 Task: Find connections with filter location Kortrijk with filter topic #careeradvice with filter profile language Spanish with filter current company FTI Consulting with filter school Maharaja Engineering College with filter industry Wholesale Machinery with filter service category Home Networking with filter keywords title Recyclables Collector
Action: Mouse moved to (486, 115)
Screenshot: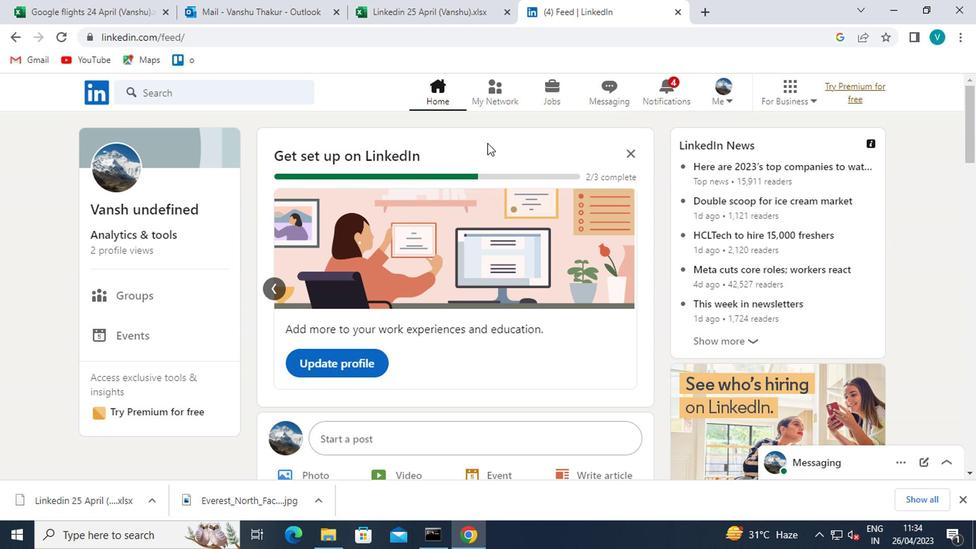 
Action: Mouse pressed left at (486, 115)
Screenshot: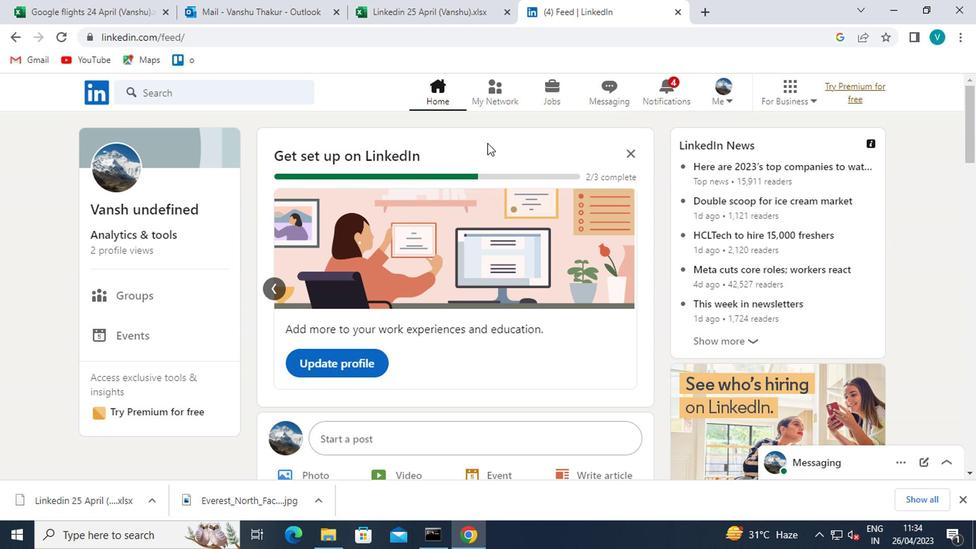 
Action: Mouse moved to (489, 111)
Screenshot: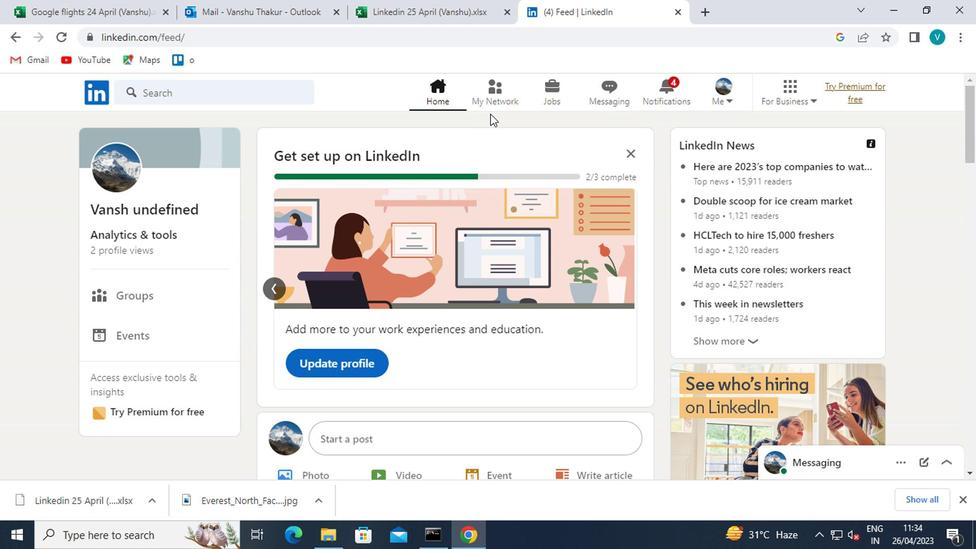 
Action: Mouse pressed left at (489, 111)
Screenshot: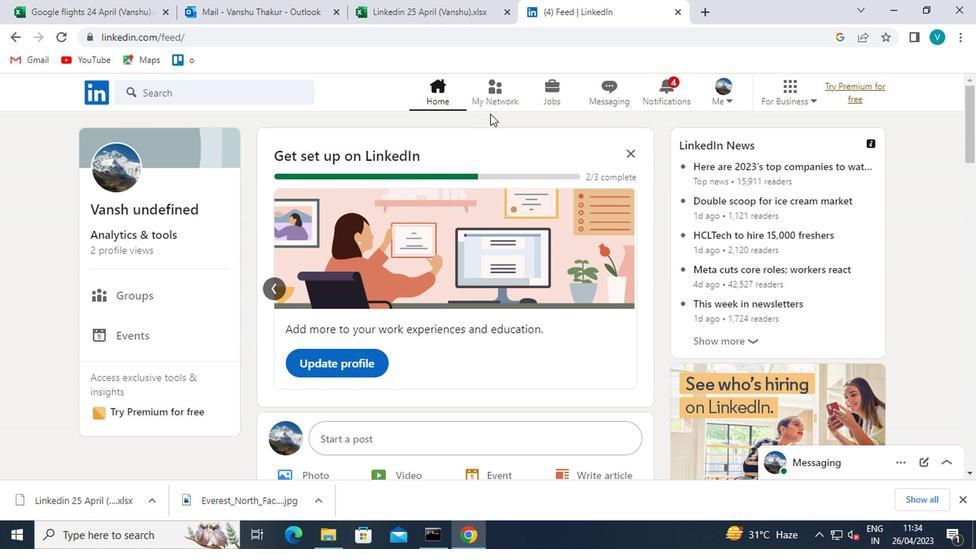 
Action: Mouse moved to (158, 171)
Screenshot: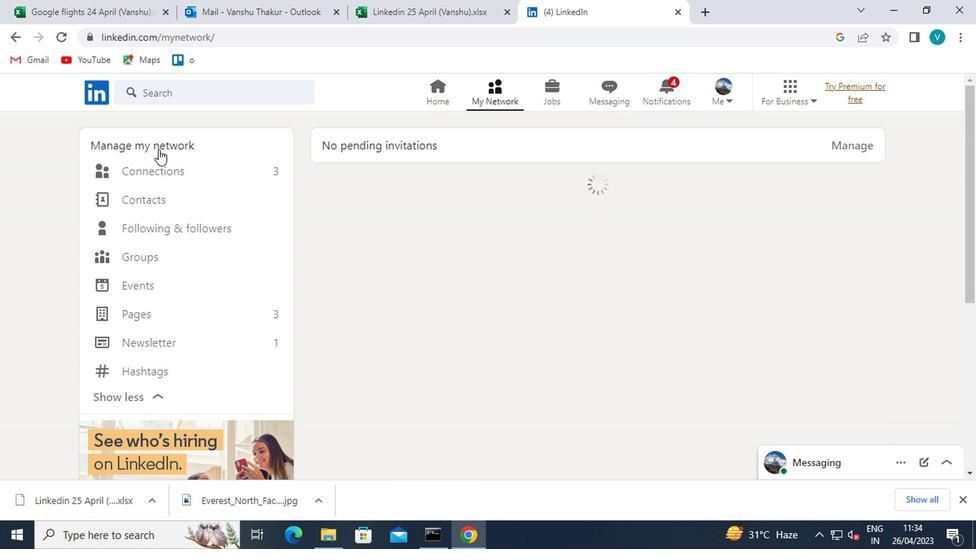 
Action: Mouse pressed left at (158, 171)
Screenshot: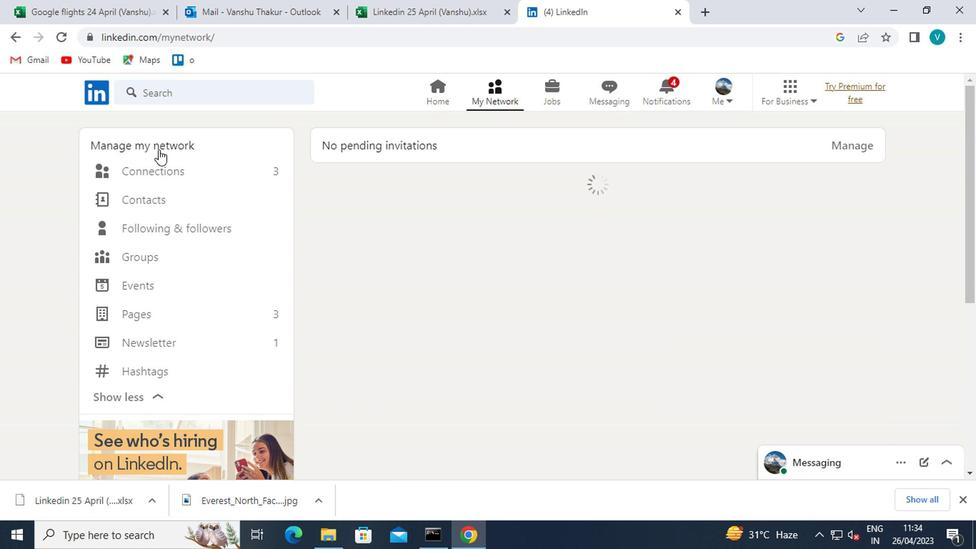 
Action: Mouse moved to (611, 178)
Screenshot: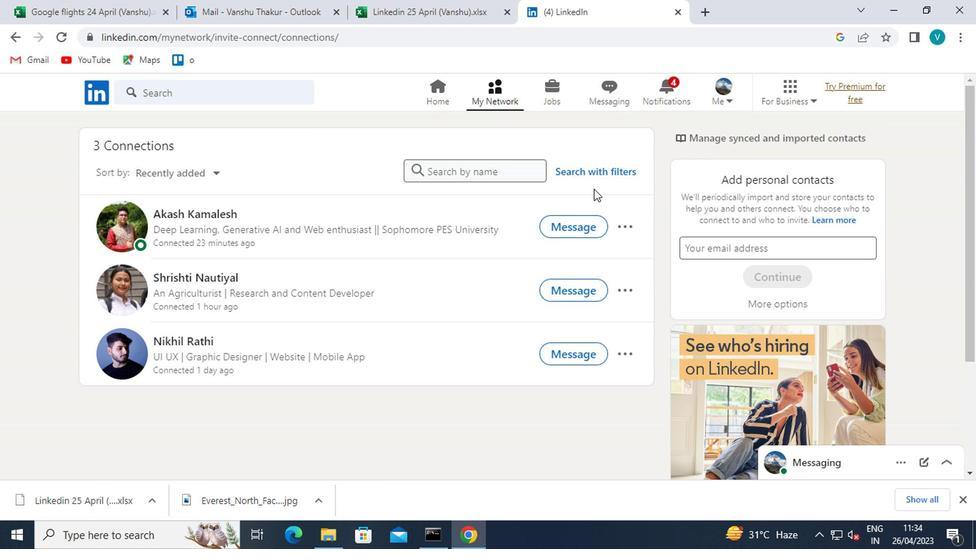 
Action: Mouse pressed left at (611, 178)
Screenshot: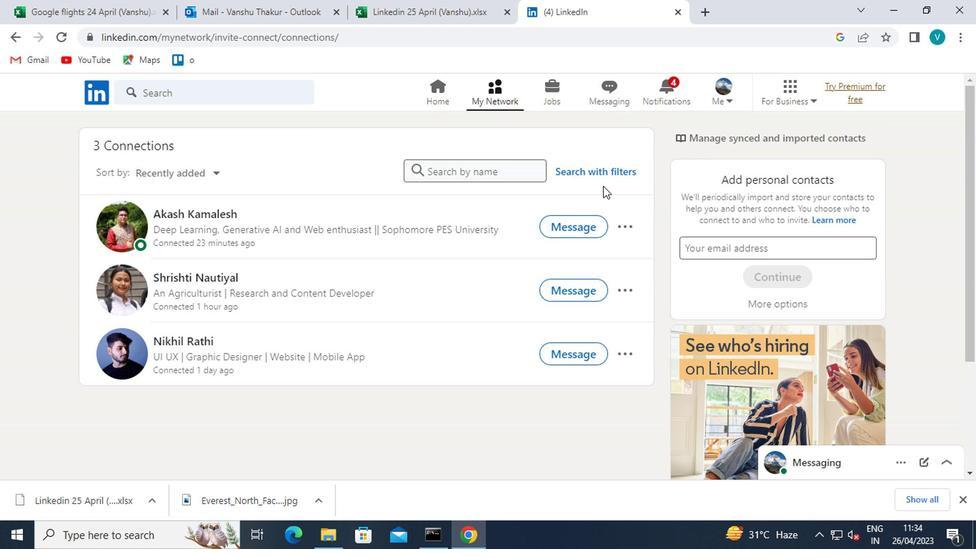 
Action: Mouse moved to (489, 143)
Screenshot: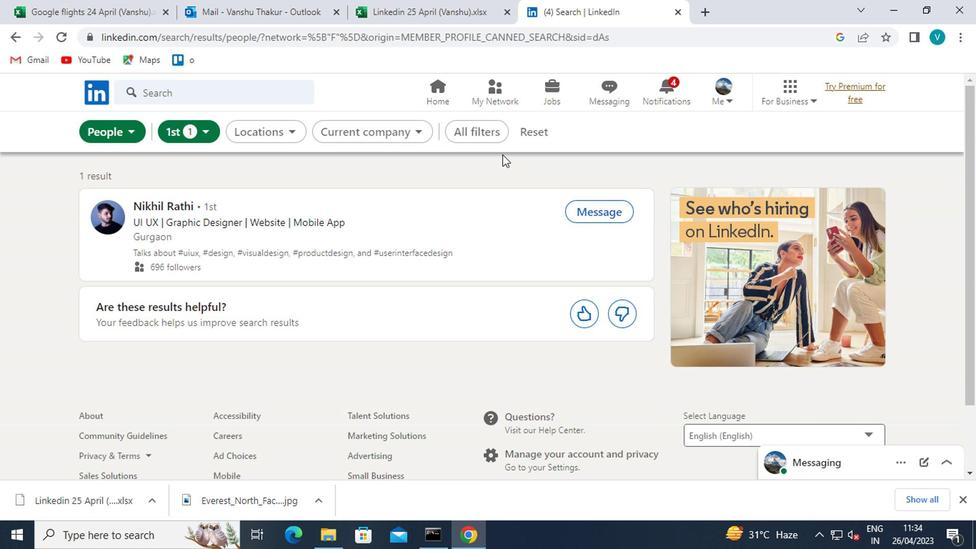 
Action: Mouse pressed left at (489, 143)
Screenshot: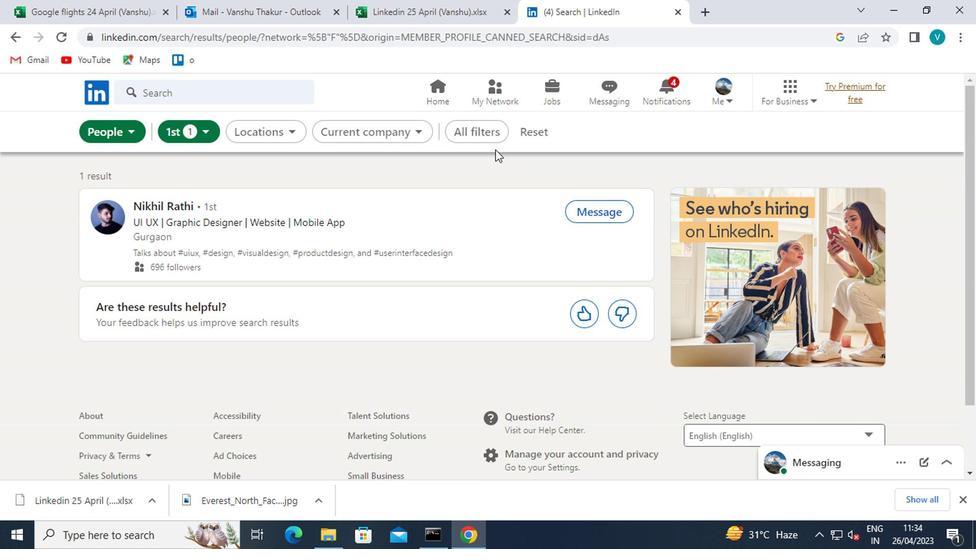 
Action: Mouse moved to (667, 243)
Screenshot: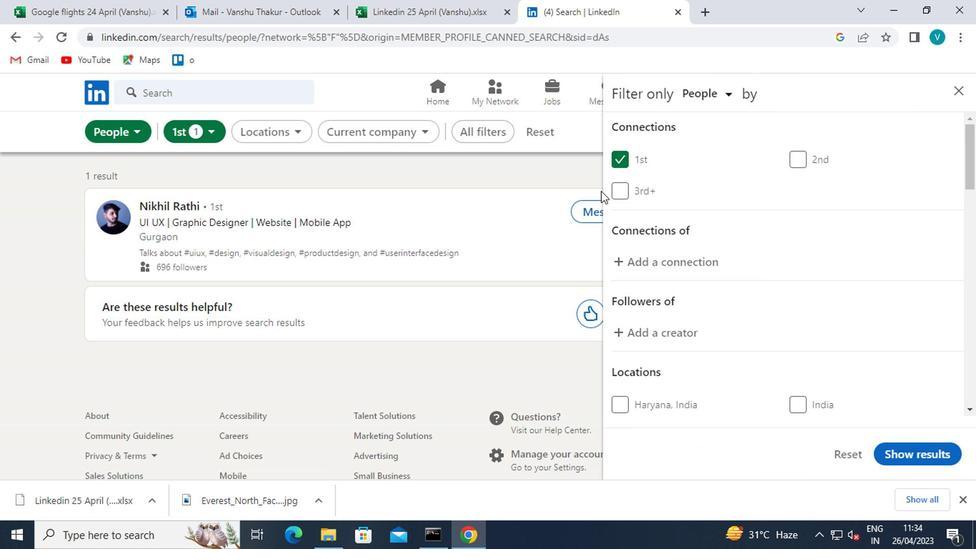 
Action: Mouse scrolled (667, 242) with delta (0, 0)
Screenshot: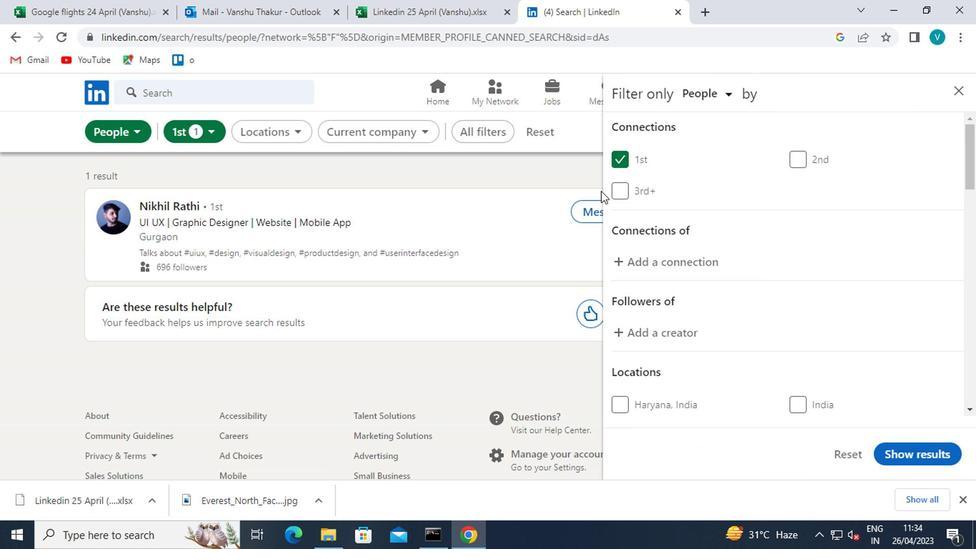 
Action: Mouse moved to (667, 247)
Screenshot: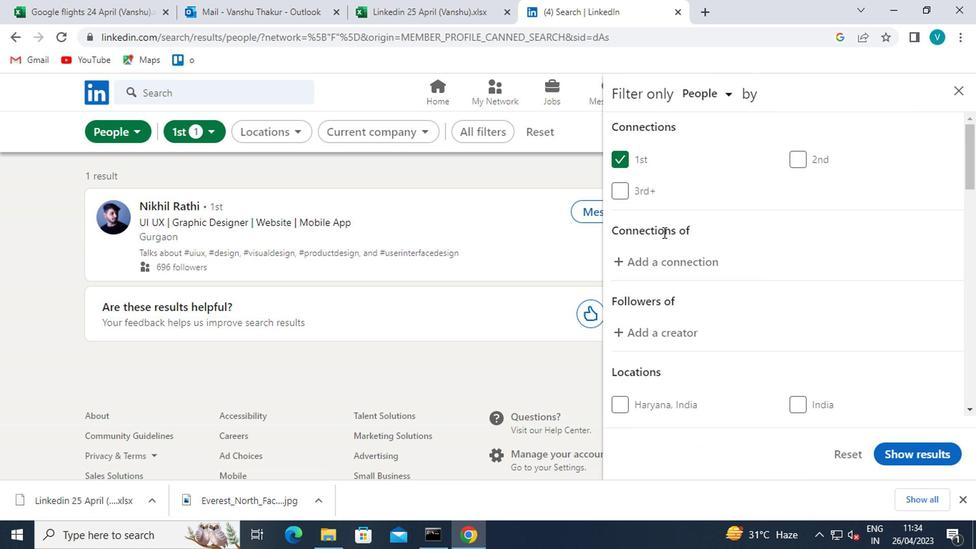 
Action: Mouse scrolled (667, 246) with delta (0, 0)
Screenshot: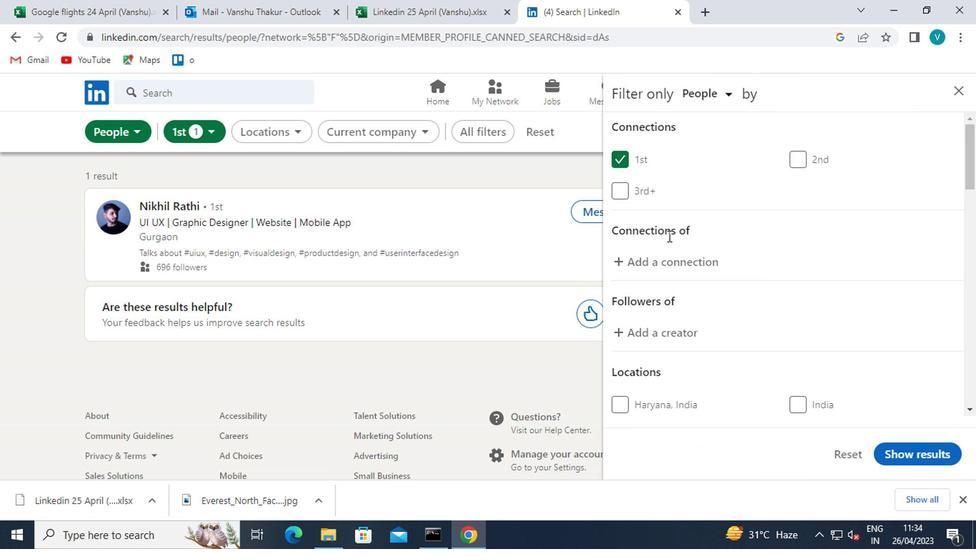 
Action: Mouse moved to (678, 323)
Screenshot: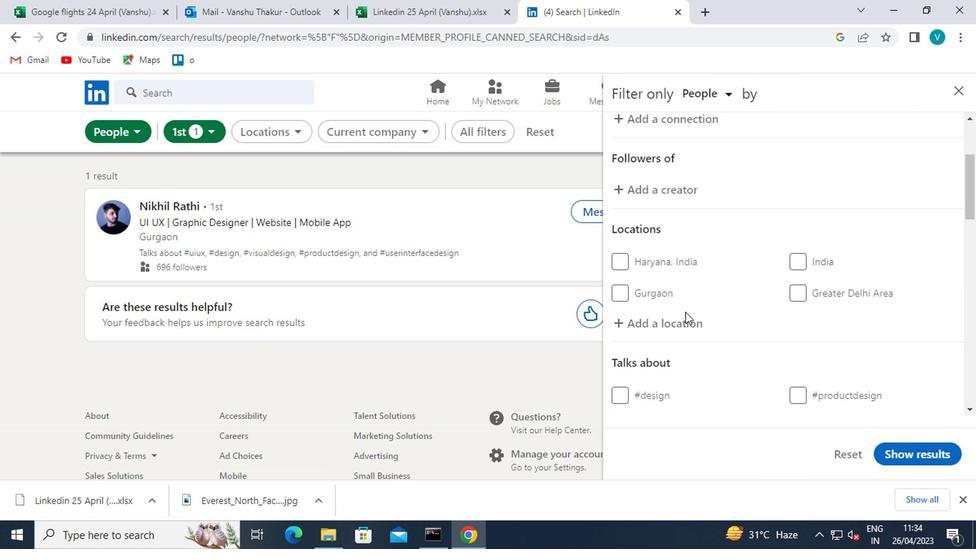 
Action: Mouse pressed left at (678, 323)
Screenshot: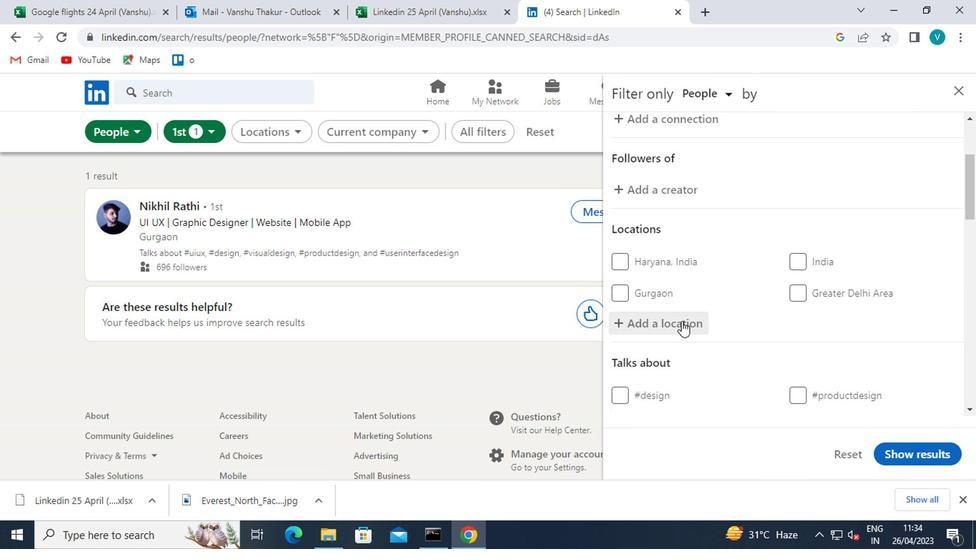 
Action: Mouse moved to (678, 323)
Screenshot: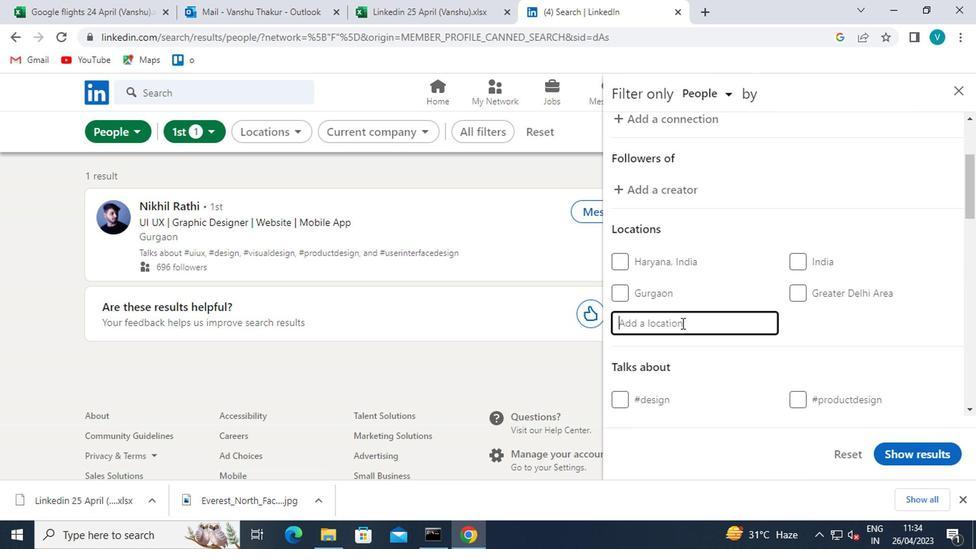 
Action: Key pressed <Key.shift>KORTJIK<Key.space>
Screenshot: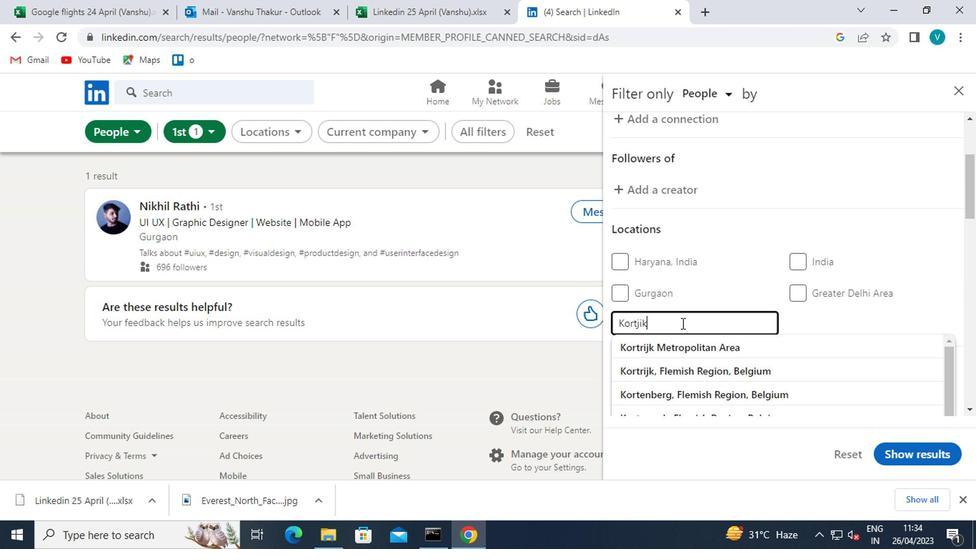 
Action: Mouse moved to (744, 339)
Screenshot: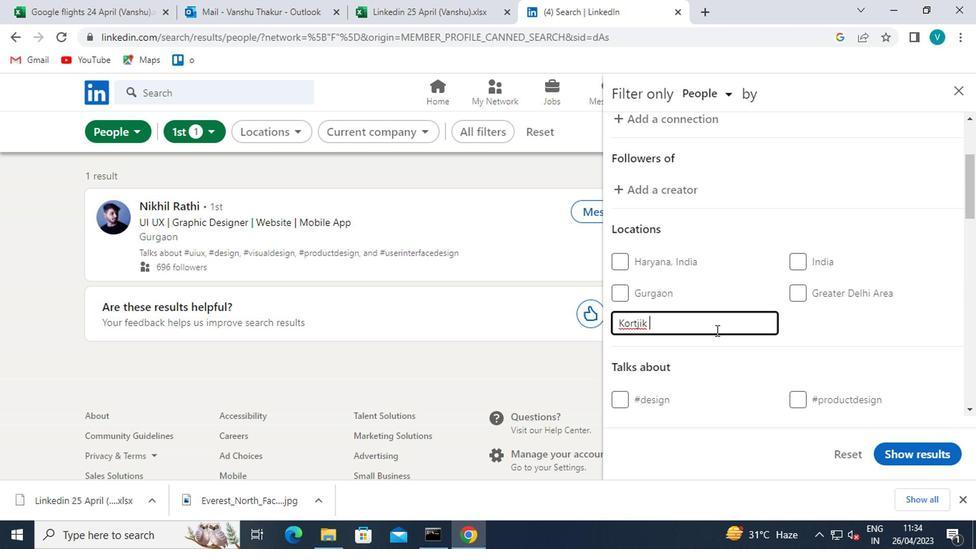 
Action: Mouse pressed left at (744, 339)
Screenshot: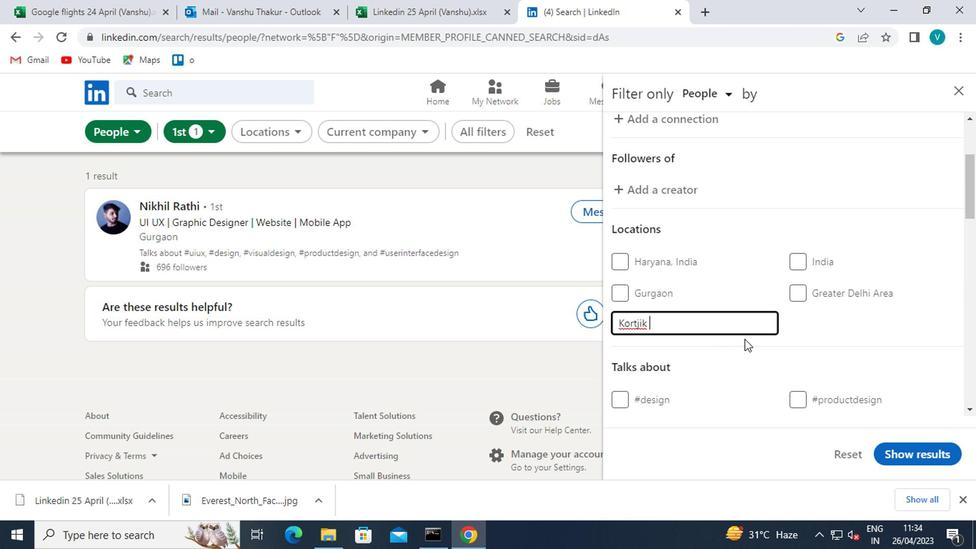 
Action: Mouse scrolled (744, 339) with delta (0, 0)
Screenshot: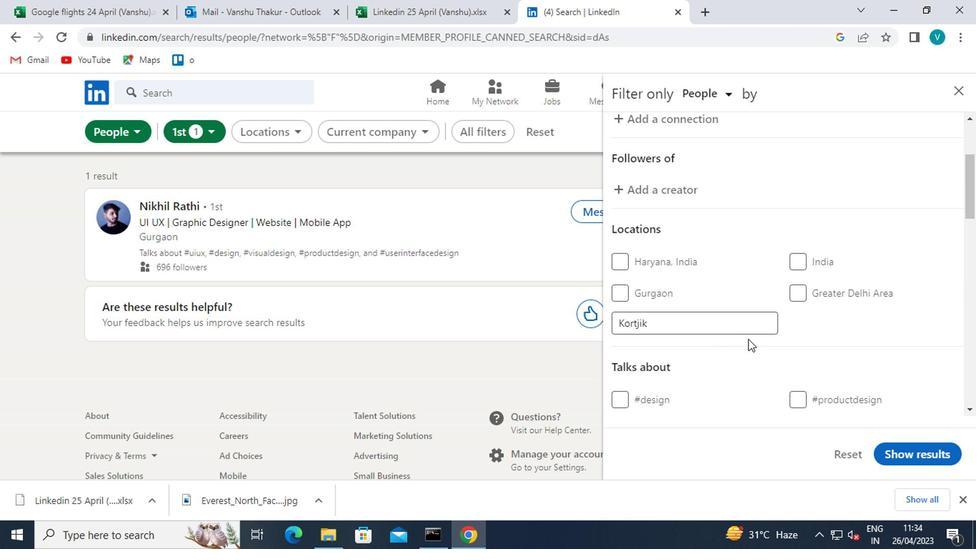 
Action: Mouse scrolled (744, 339) with delta (0, 0)
Screenshot: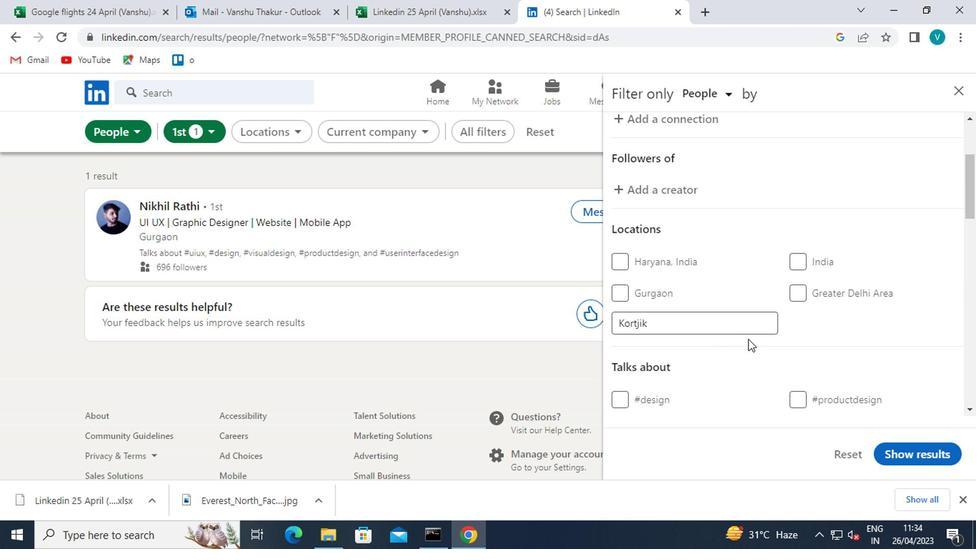 
Action: Mouse moved to (830, 323)
Screenshot: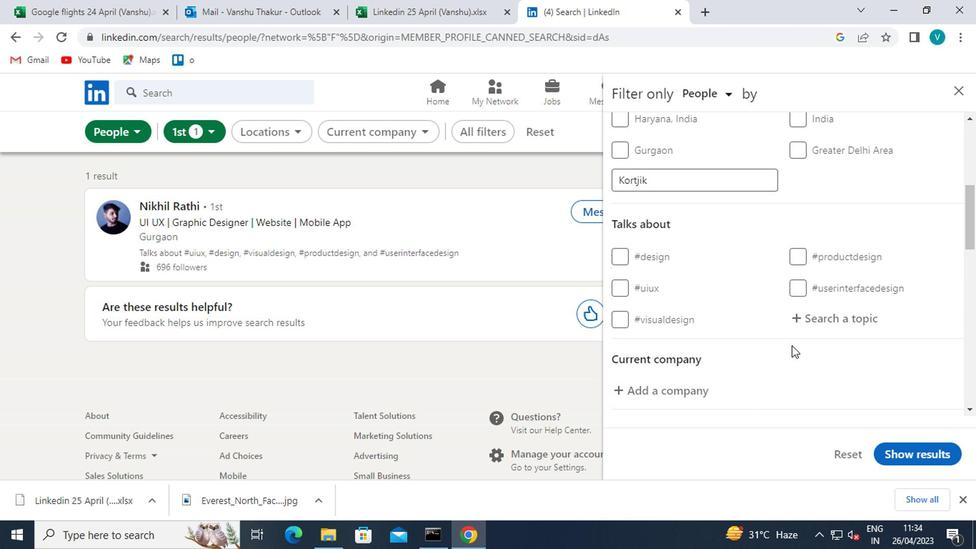 
Action: Mouse pressed left at (830, 323)
Screenshot: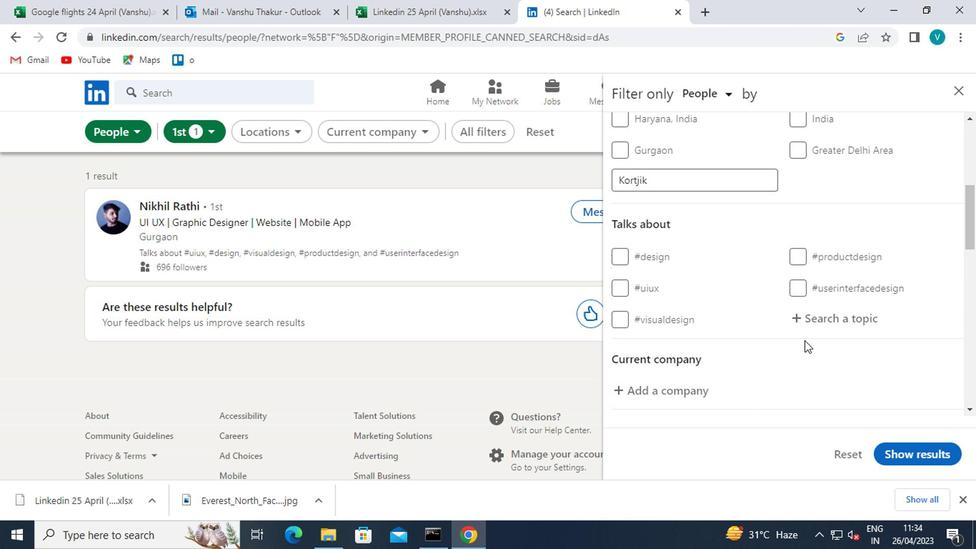 
Action: Key pressed <Key.shift>#CAREERADVICE
Screenshot: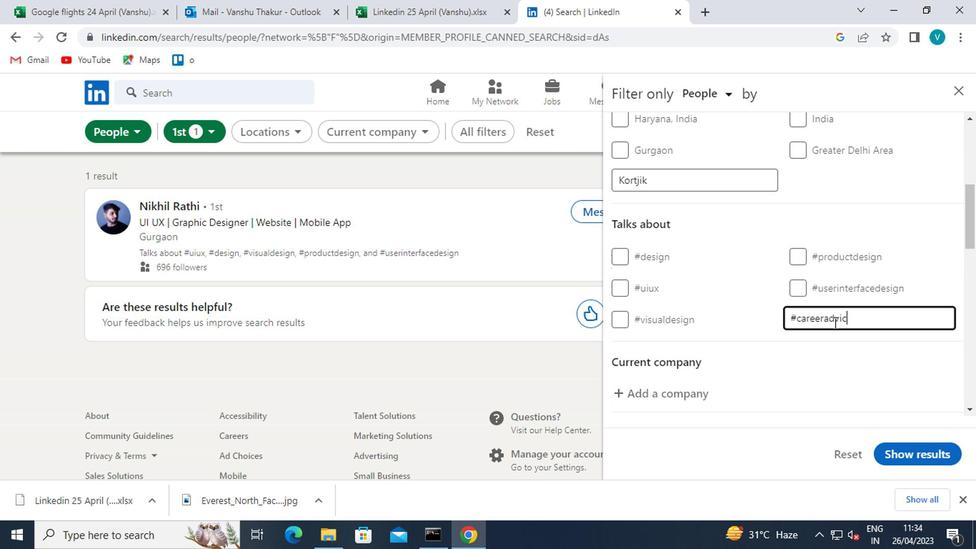 
Action: Mouse moved to (807, 337)
Screenshot: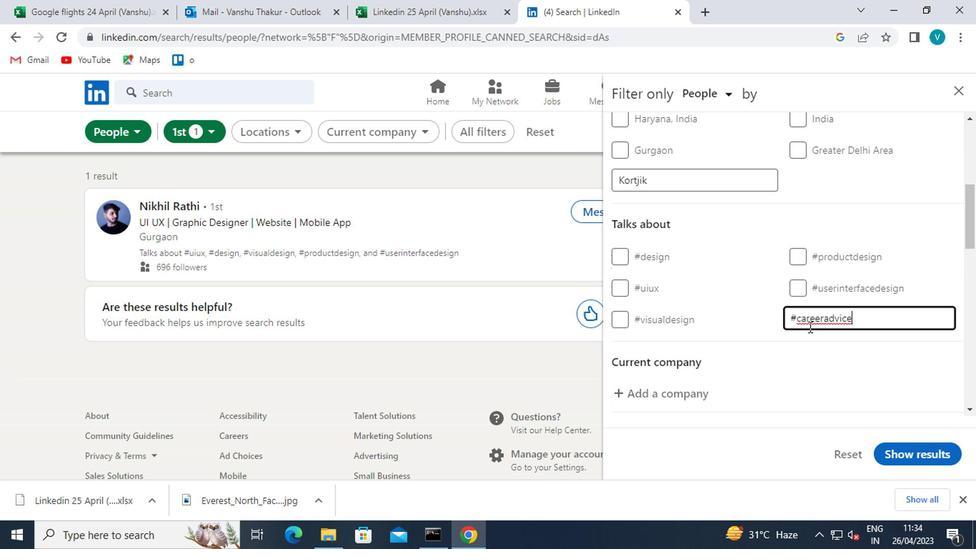 
Action: Mouse pressed left at (807, 337)
Screenshot: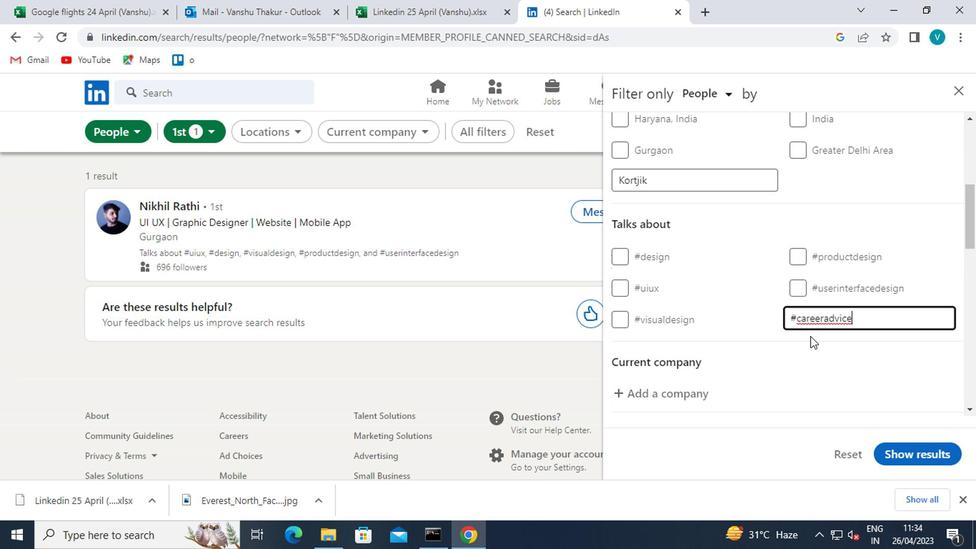 
Action: Mouse scrolled (807, 336) with delta (0, -1)
Screenshot: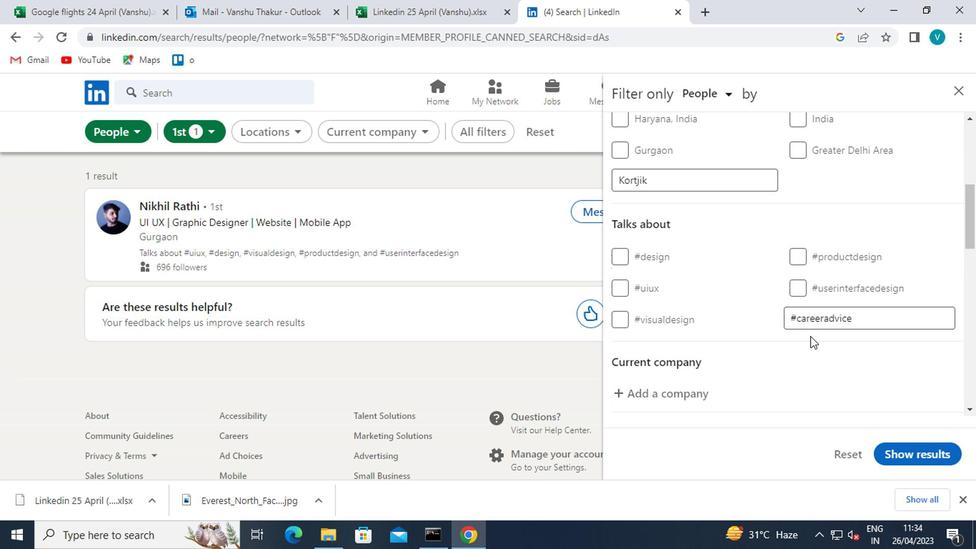 
Action: Mouse moved to (673, 325)
Screenshot: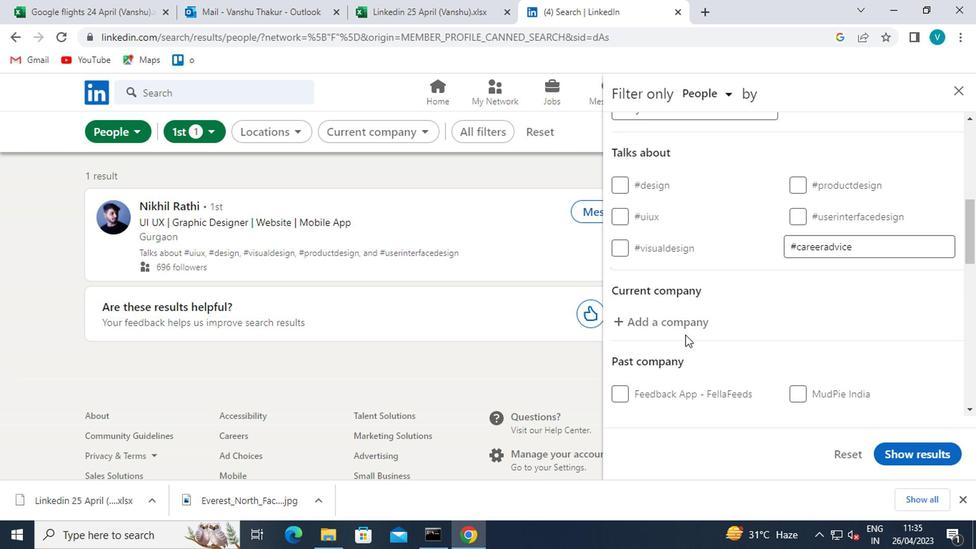 
Action: Mouse pressed left at (673, 325)
Screenshot: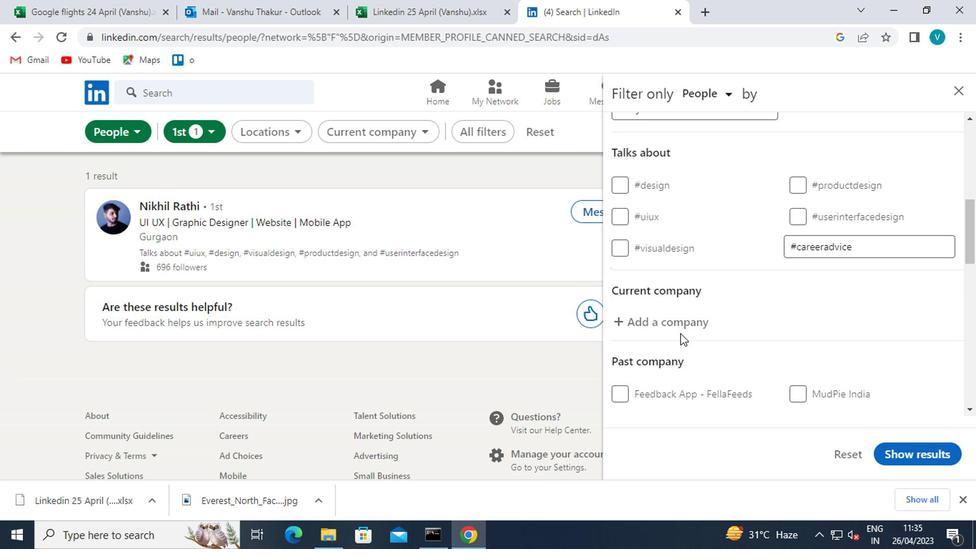 
Action: Key pressed <Key.shift>FTI<Key.space>
Screenshot: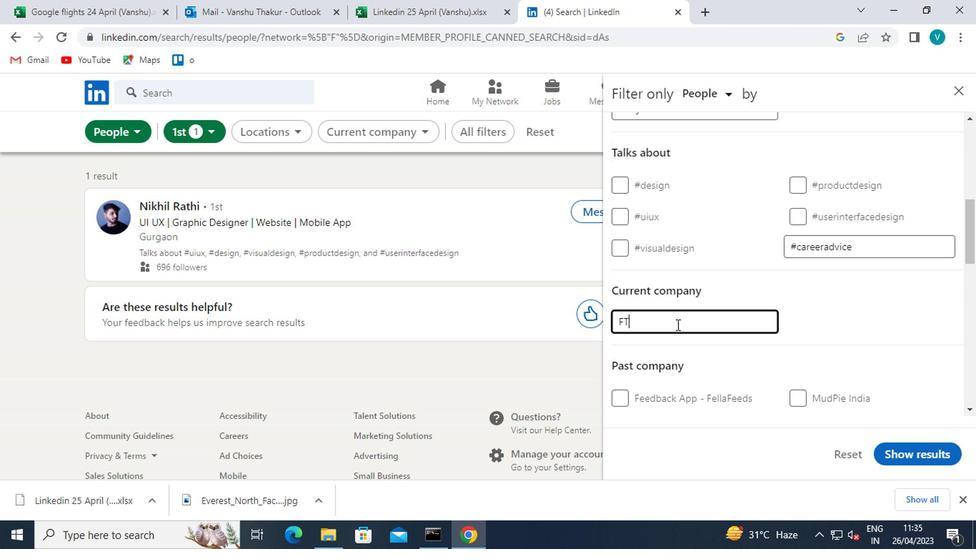 
Action: Mouse moved to (687, 344)
Screenshot: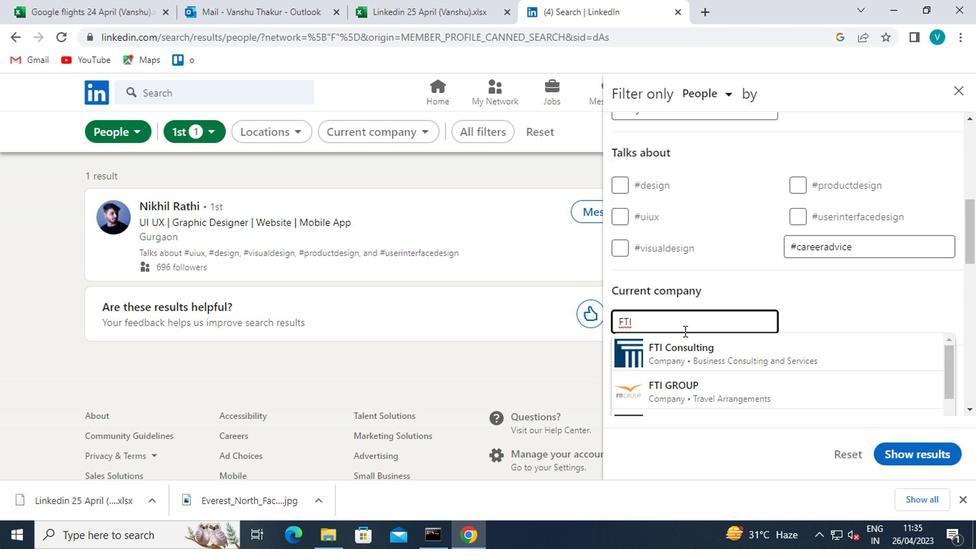 
Action: Mouse pressed left at (687, 344)
Screenshot: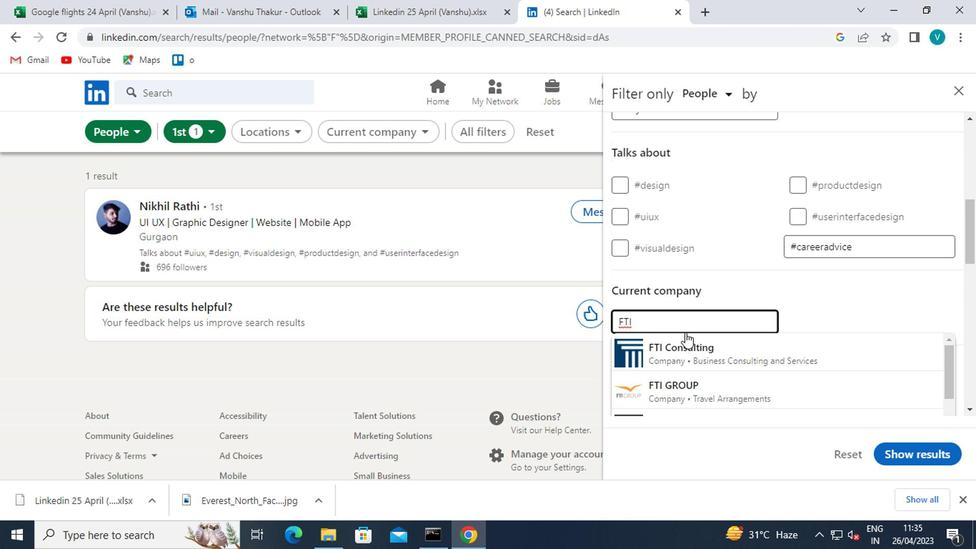 
Action: Mouse scrolled (687, 344) with delta (0, 0)
Screenshot: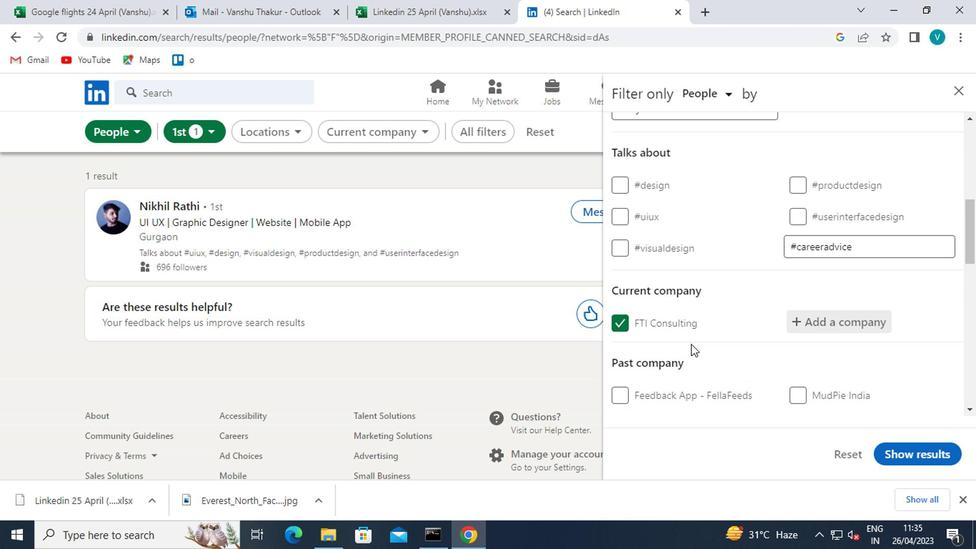 
Action: Mouse scrolled (687, 344) with delta (0, 0)
Screenshot: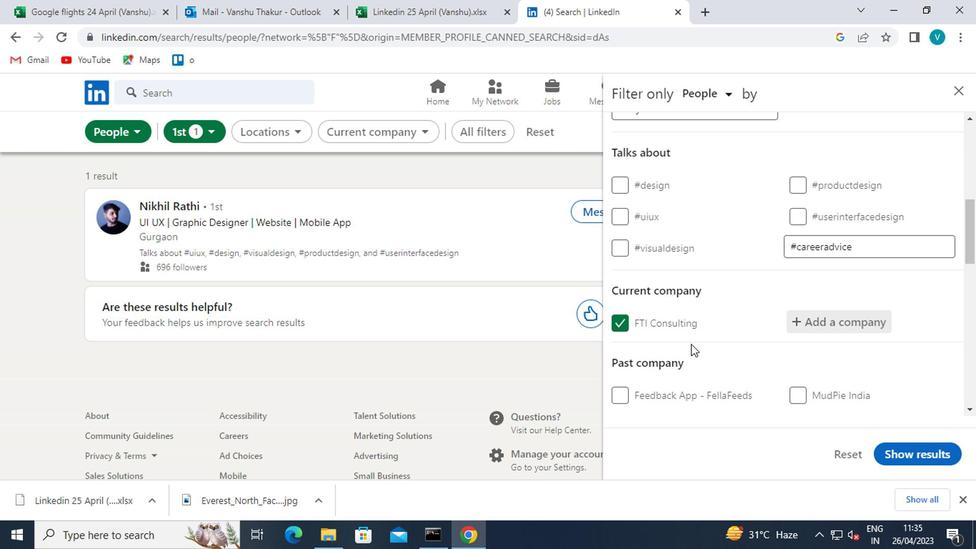 
Action: Mouse scrolled (687, 344) with delta (0, 0)
Screenshot: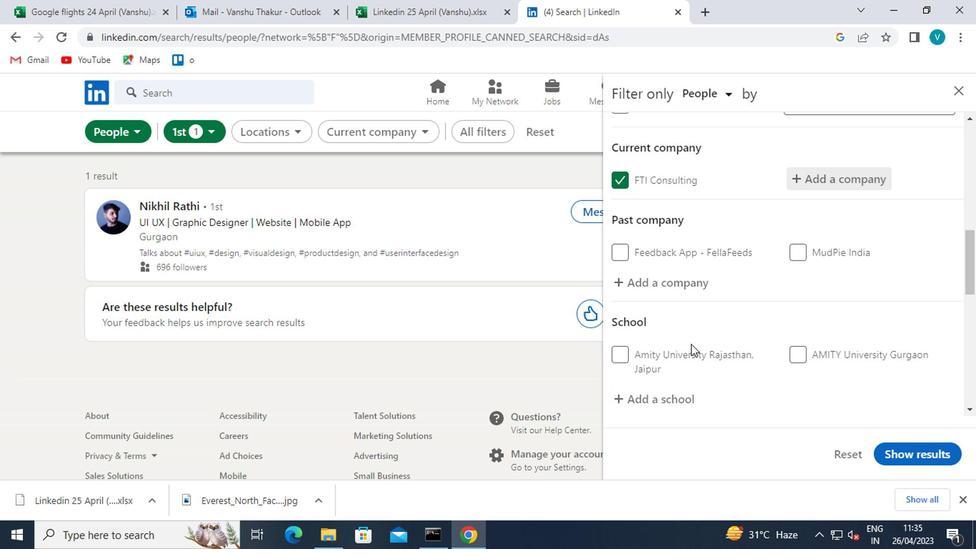 
Action: Mouse moved to (669, 332)
Screenshot: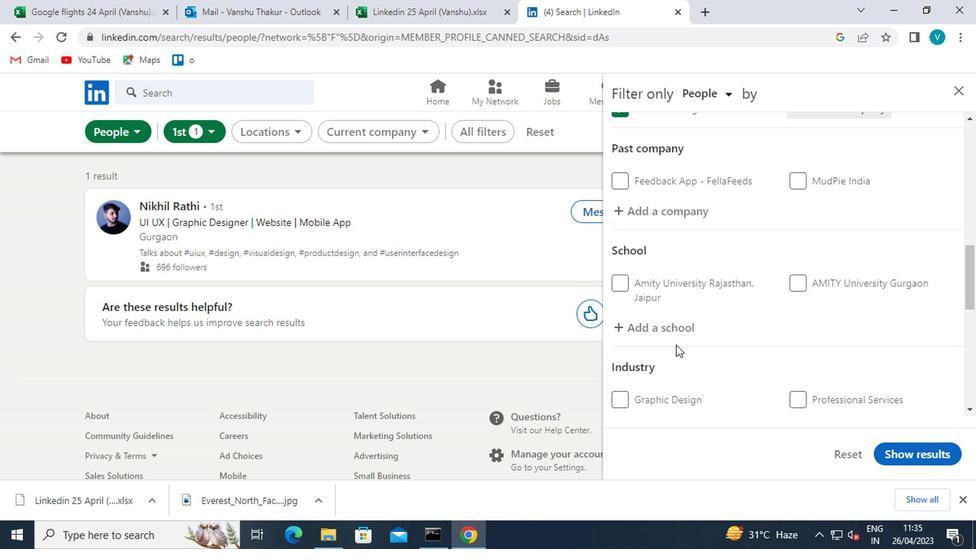 
Action: Mouse pressed left at (669, 332)
Screenshot: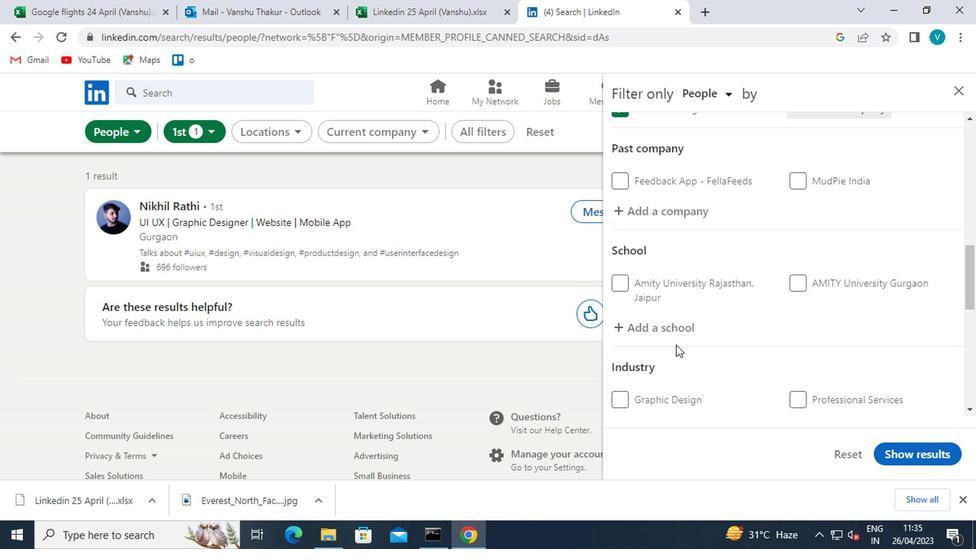 
Action: Key pressed <Key.shift>MAHARAJA<Key.space><Key.shift>ENGI
Screenshot: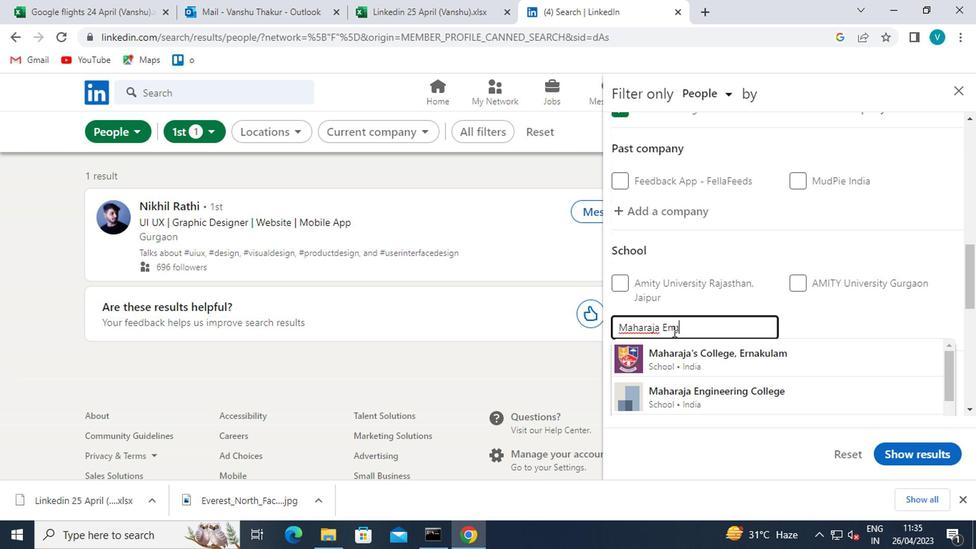 
Action: Mouse moved to (710, 361)
Screenshot: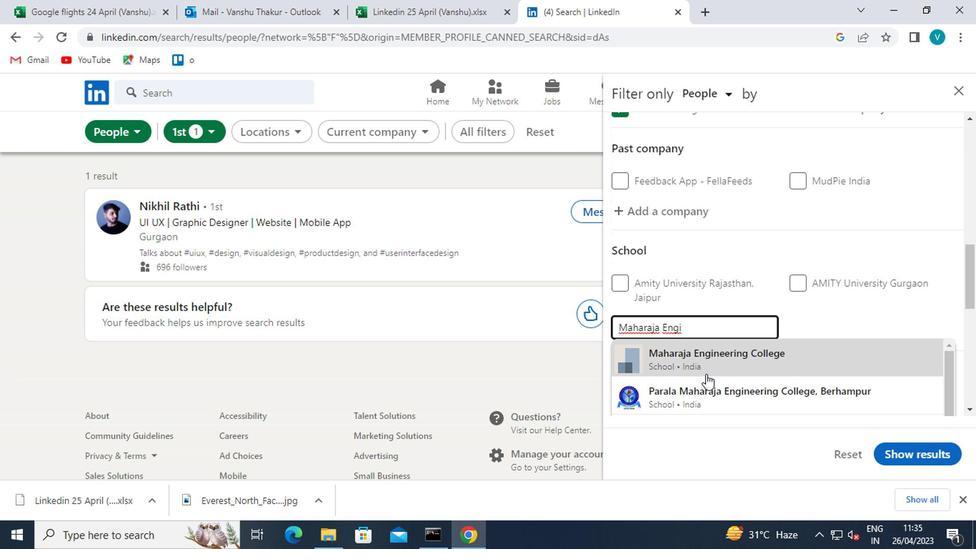 
Action: Mouse pressed left at (710, 361)
Screenshot: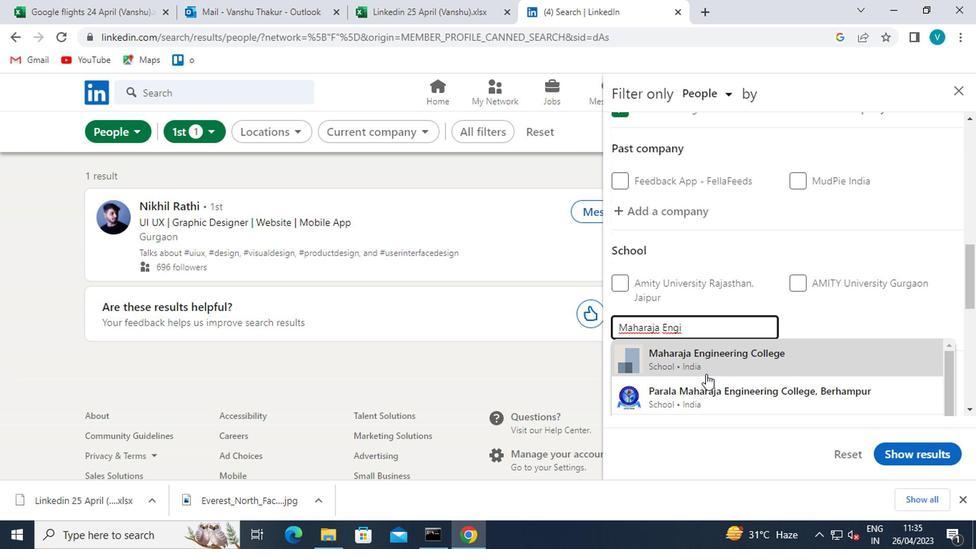 
Action: Mouse moved to (709, 358)
Screenshot: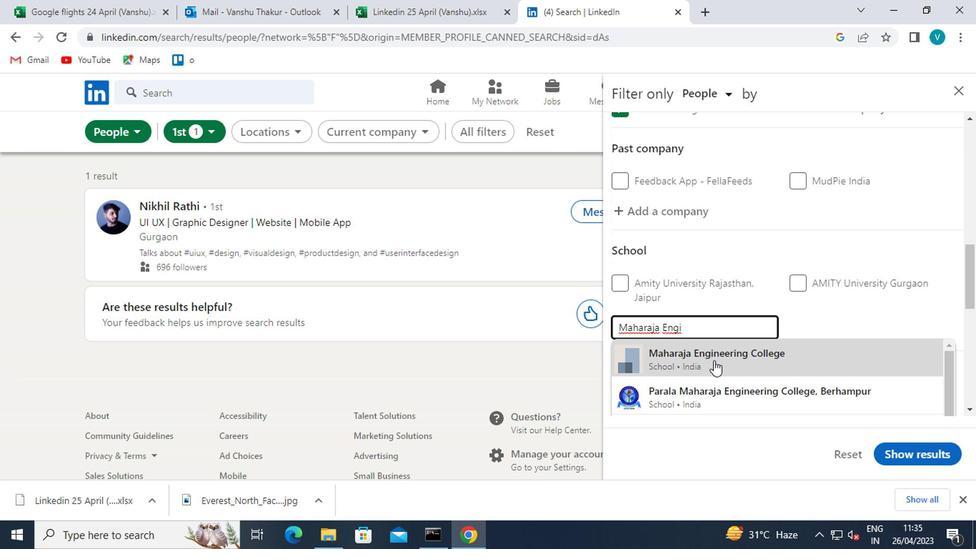 
Action: Mouse scrolled (709, 357) with delta (0, -1)
Screenshot: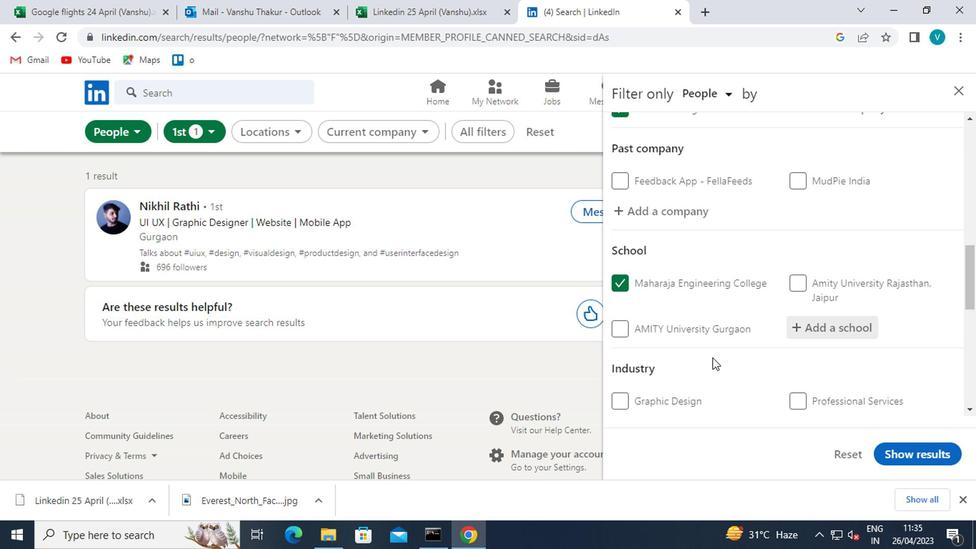 
Action: Mouse scrolled (709, 357) with delta (0, -1)
Screenshot: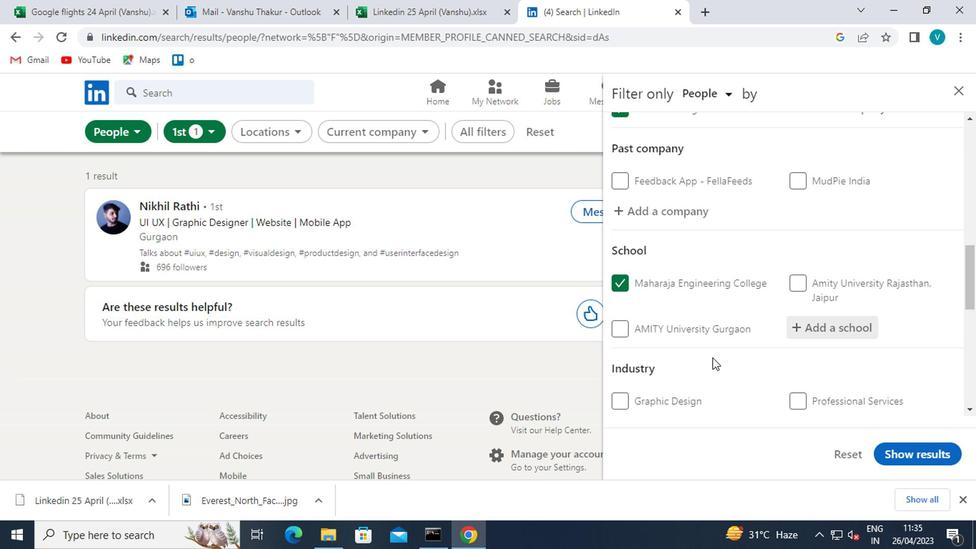 
Action: Mouse moved to (806, 290)
Screenshot: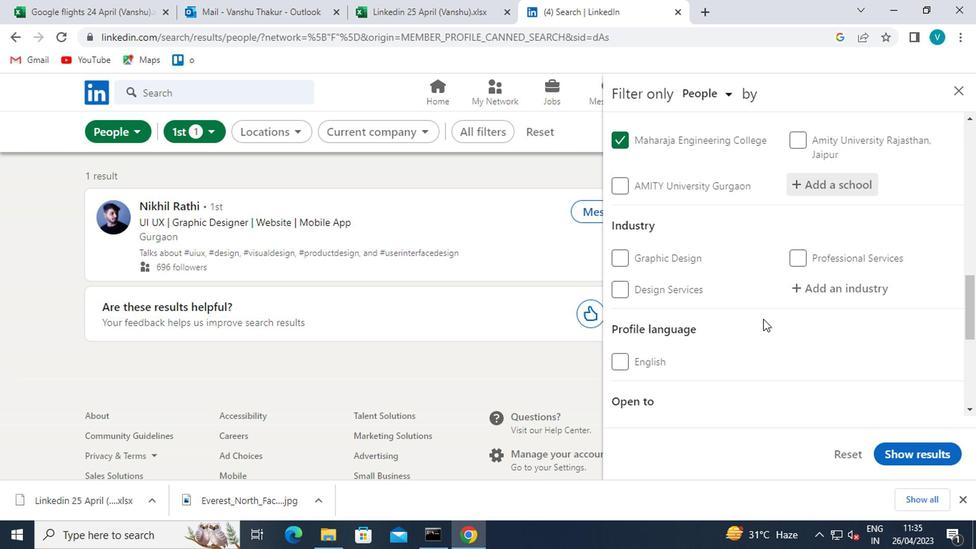 
Action: Mouse pressed left at (806, 290)
Screenshot: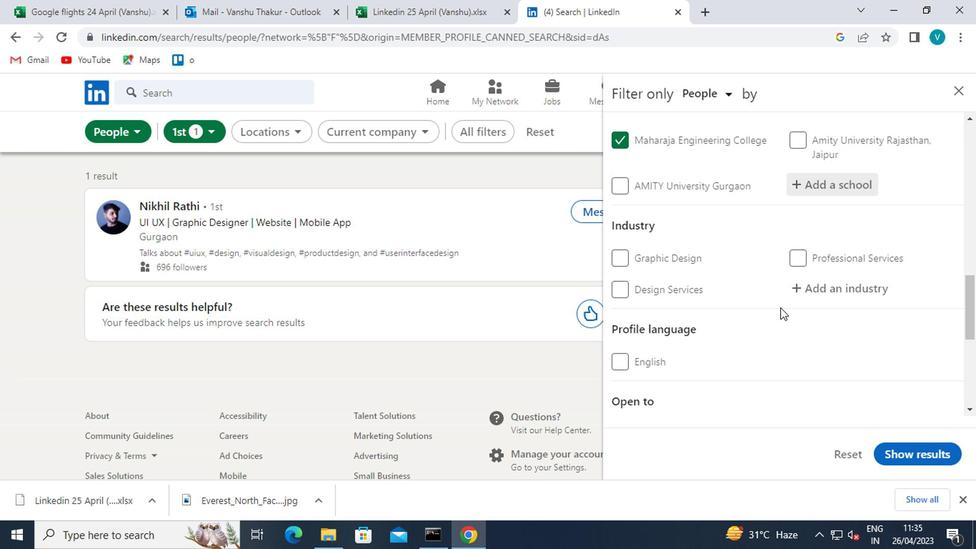 
Action: Key pressed <Key.shift>WHOLESALE<Key.space><Key.shift>MACHINERY<Key.space>
Screenshot: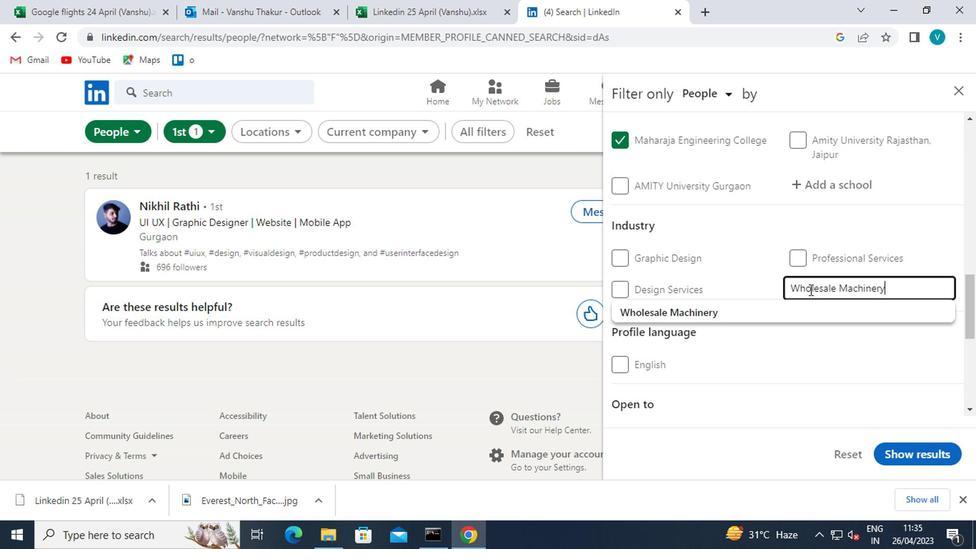 
Action: Mouse moved to (774, 312)
Screenshot: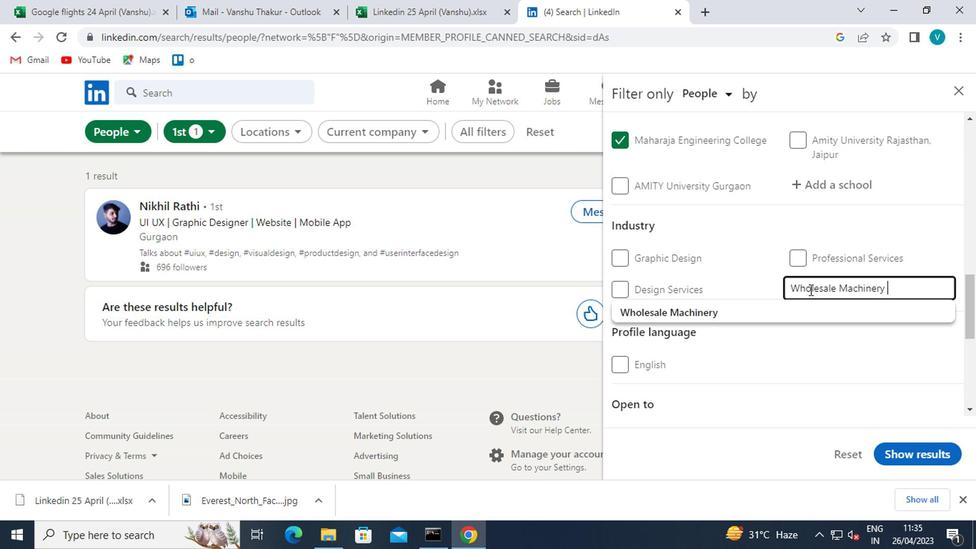 
Action: Mouse pressed left at (774, 312)
Screenshot: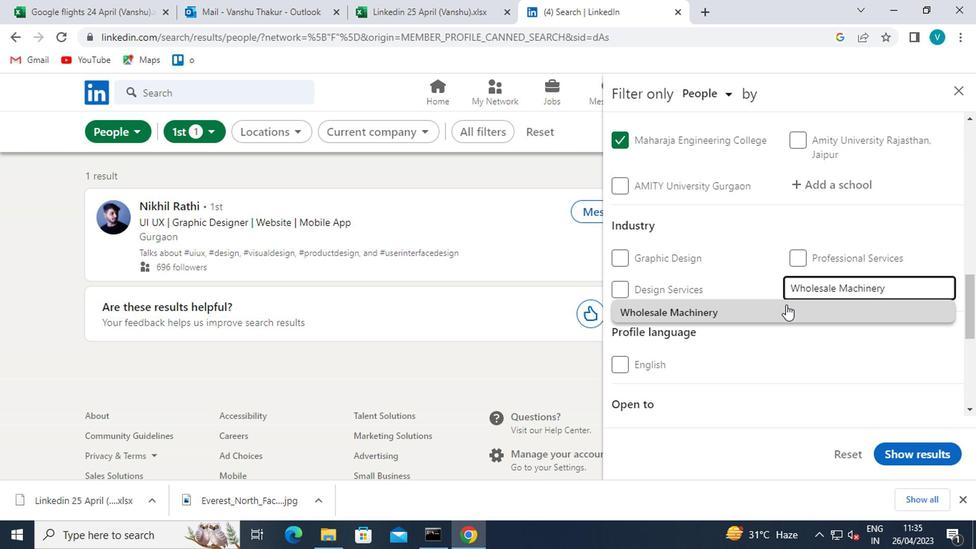 
Action: Mouse scrolled (774, 311) with delta (0, -1)
Screenshot: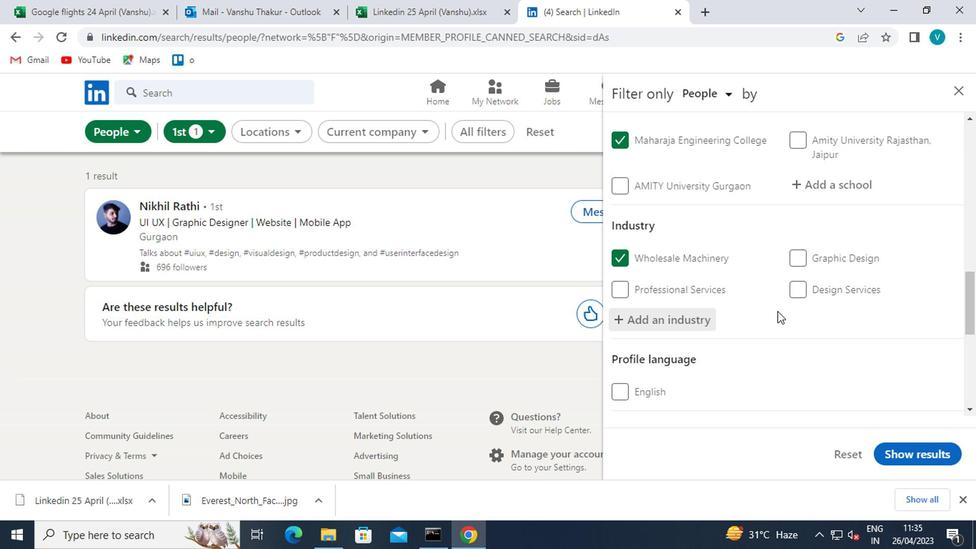 
Action: Mouse scrolled (774, 311) with delta (0, -1)
Screenshot: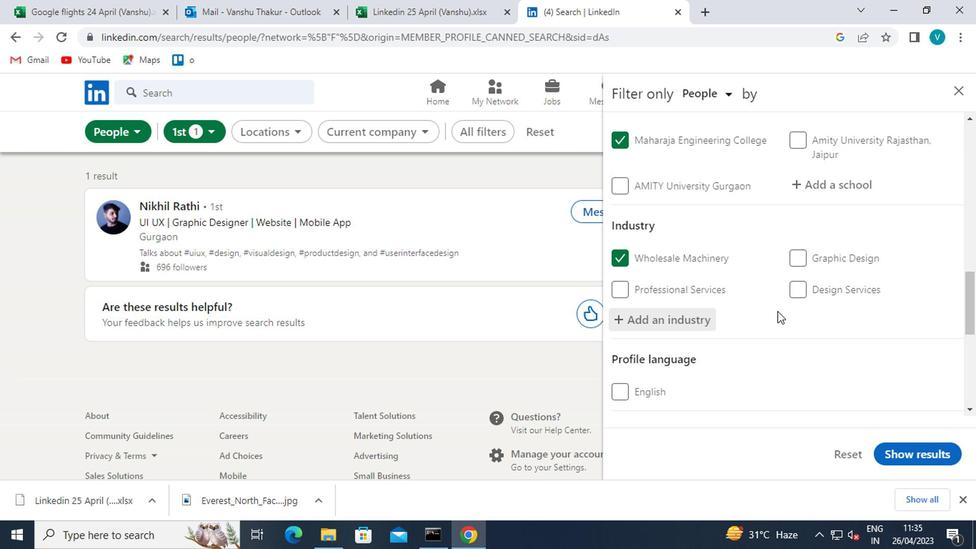 
Action: Mouse scrolled (774, 311) with delta (0, -1)
Screenshot: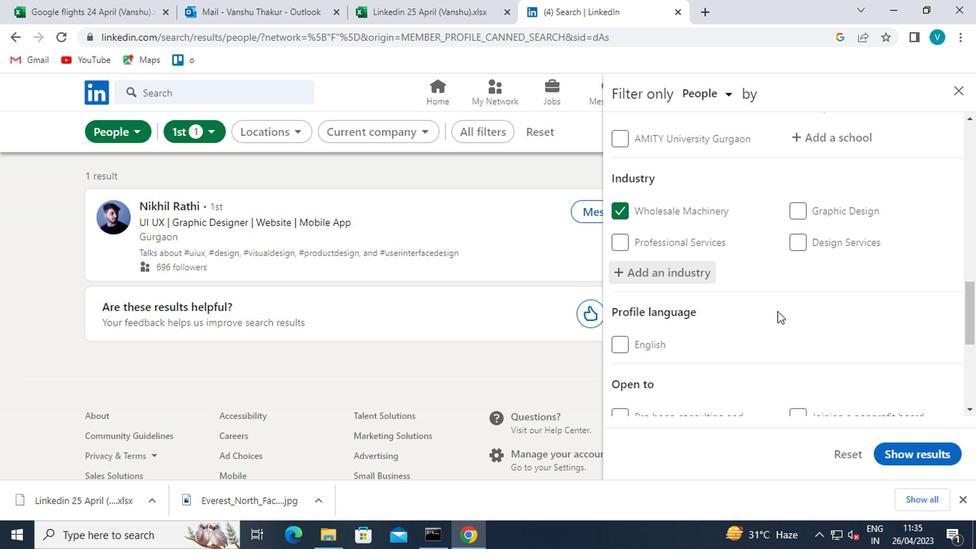 
Action: Mouse moved to (688, 326)
Screenshot: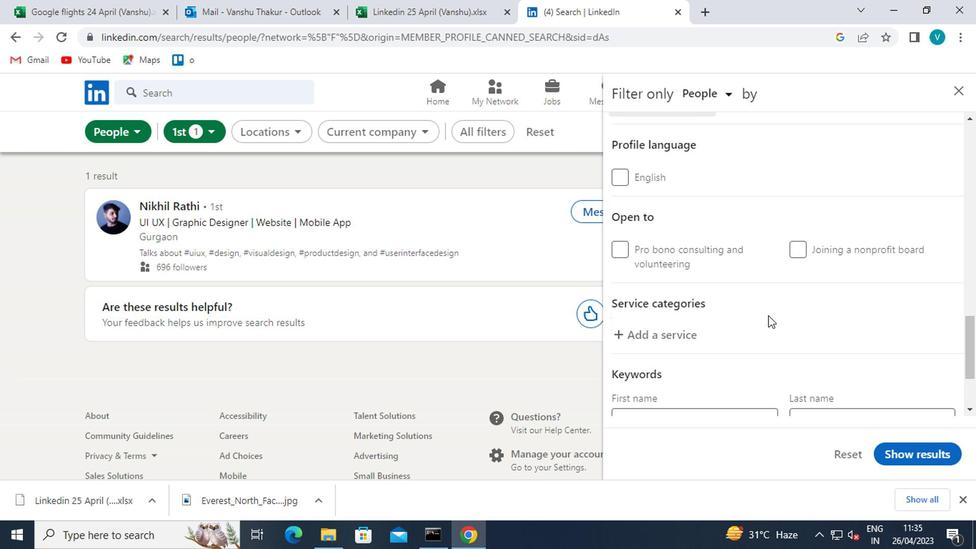 
Action: Mouse pressed left at (688, 326)
Screenshot: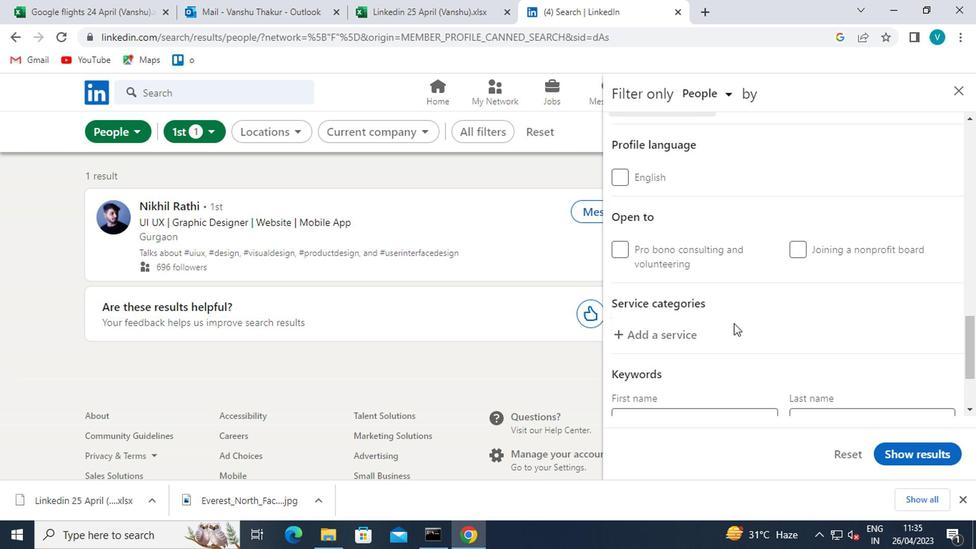 
Action: Key pressed <Key.shift>HOME<Key.space><Key.shift>NET
Screenshot: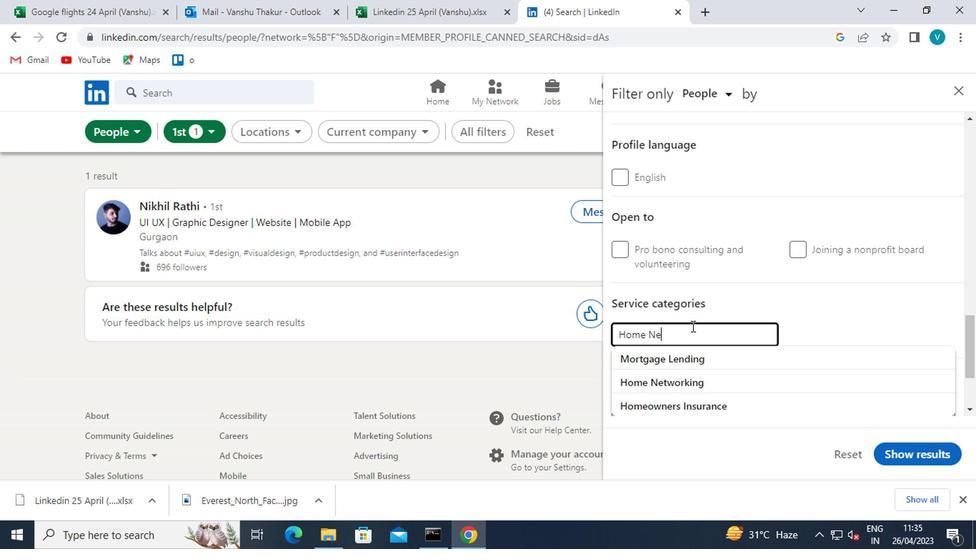 
Action: Mouse moved to (677, 360)
Screenshot: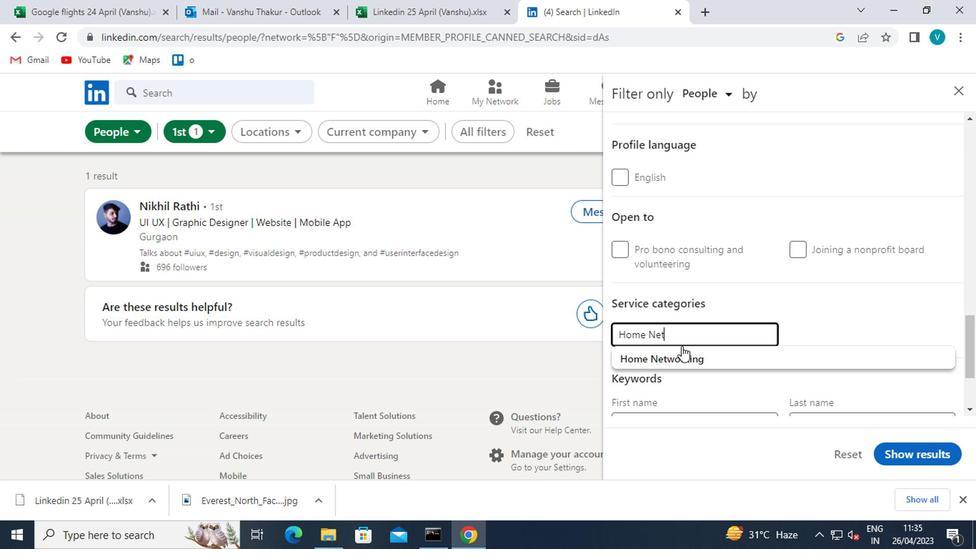 
Action: Mouse pressed left at (677, 360)
Screenshot: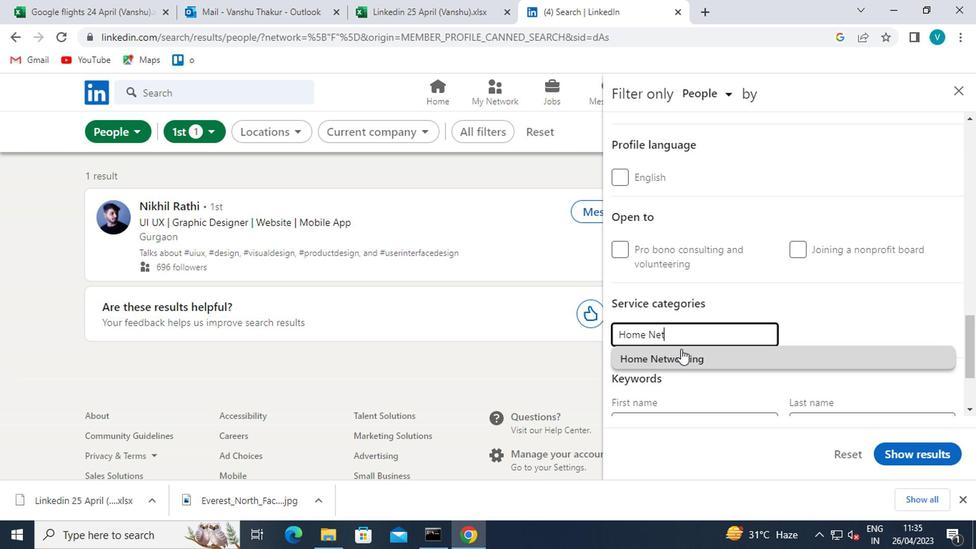 
Action: Mouse scrolled (677, 359) with delta (0, -1)
Screenshot: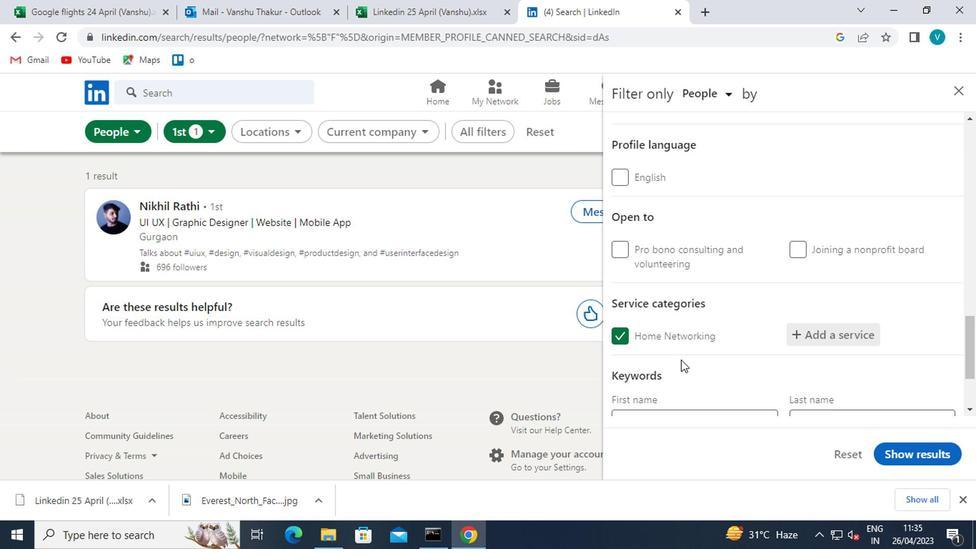 
Action: Mouse scrolled (677, 359) with delta (0, -1)
Screenshot: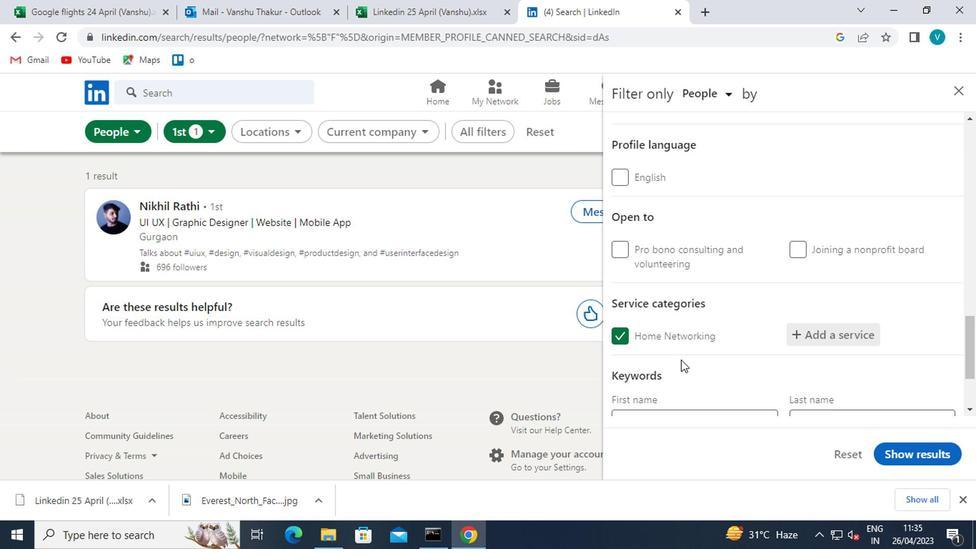 
Action: Mouse moved to (685, 355)
Screenshot: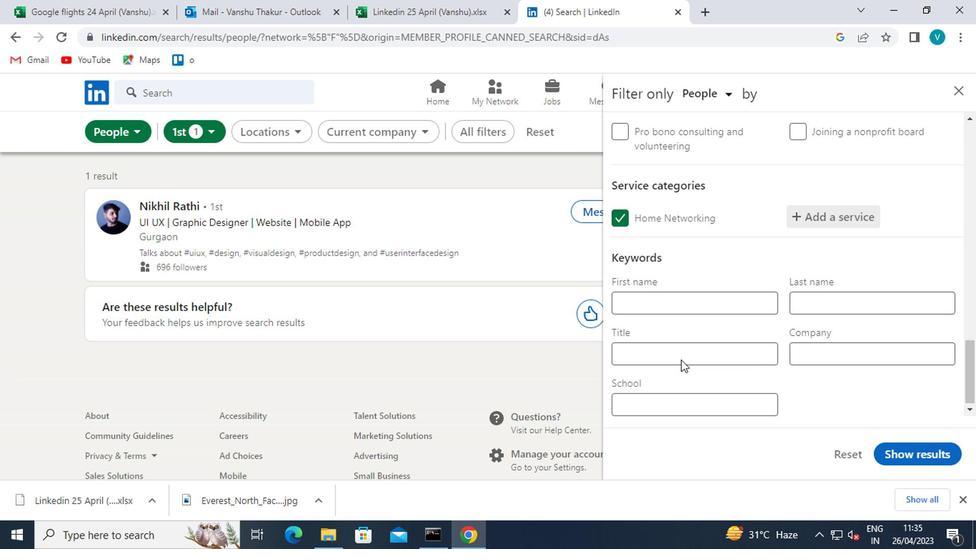 
Action: Mouse pressed left at (685, 355)
Screenshot: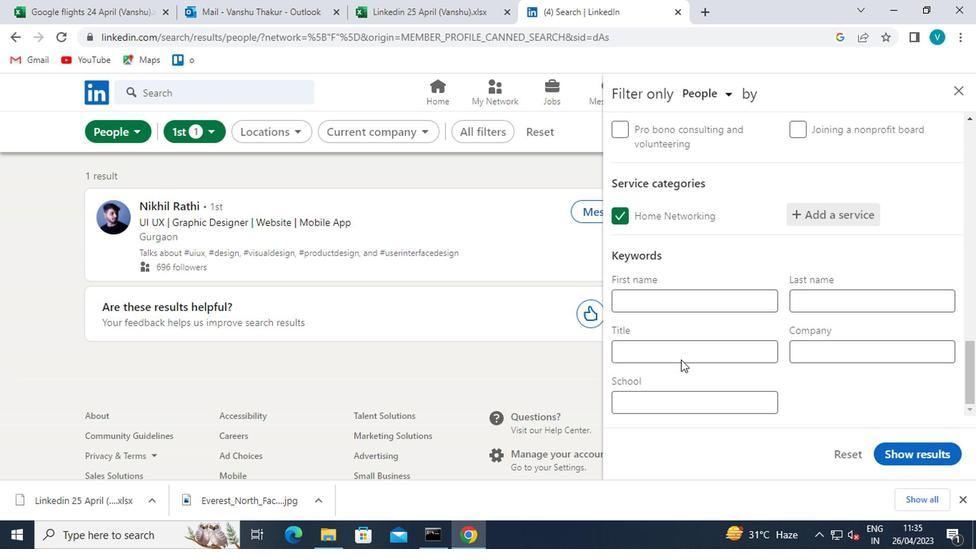
Action: Key pressed <Key.shift>RECYCLABLES<Key.space><Key.shift>COLLECTOR
Screenshot: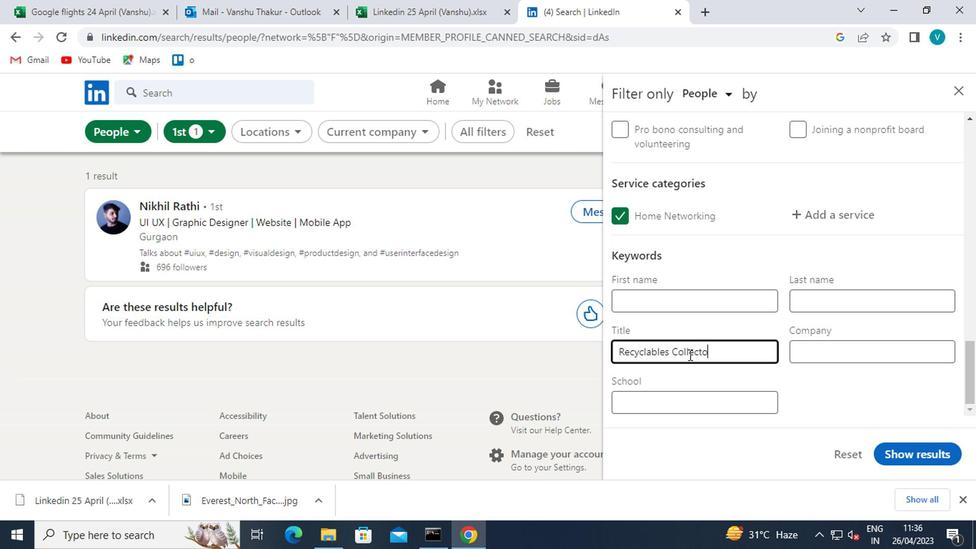 
Action: Mouse moved to (888, 455)
Screenshot: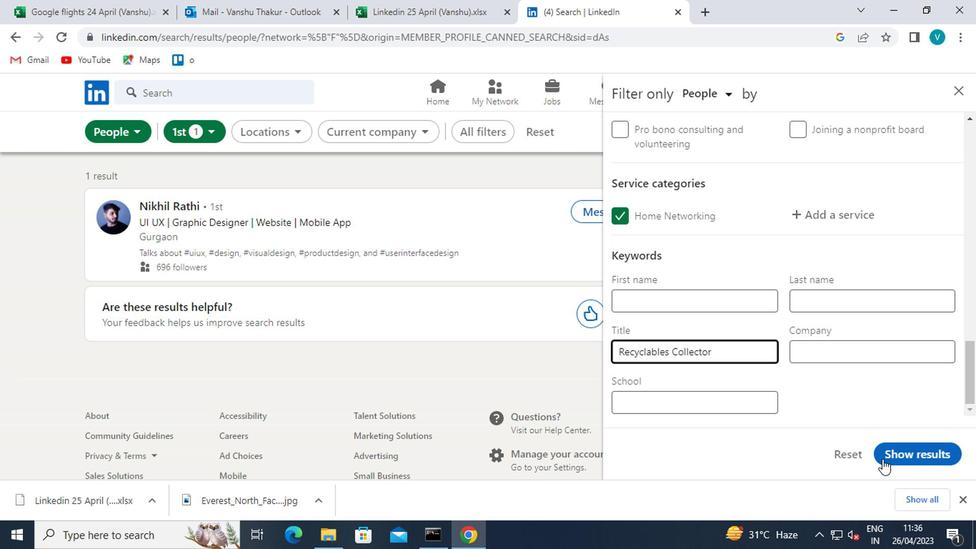 
Action: Mouse pressed left at (888, 455)
Screenshot: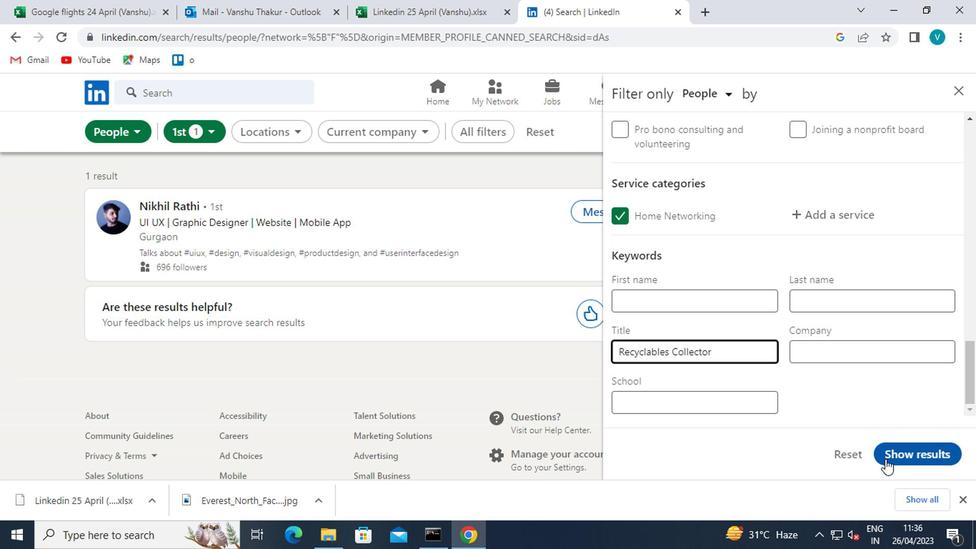 
